 Task: Check the average views per listing of gas fireplace in the last 3 years.
Action: Mouse moved to (1093, 263)
Screenshot: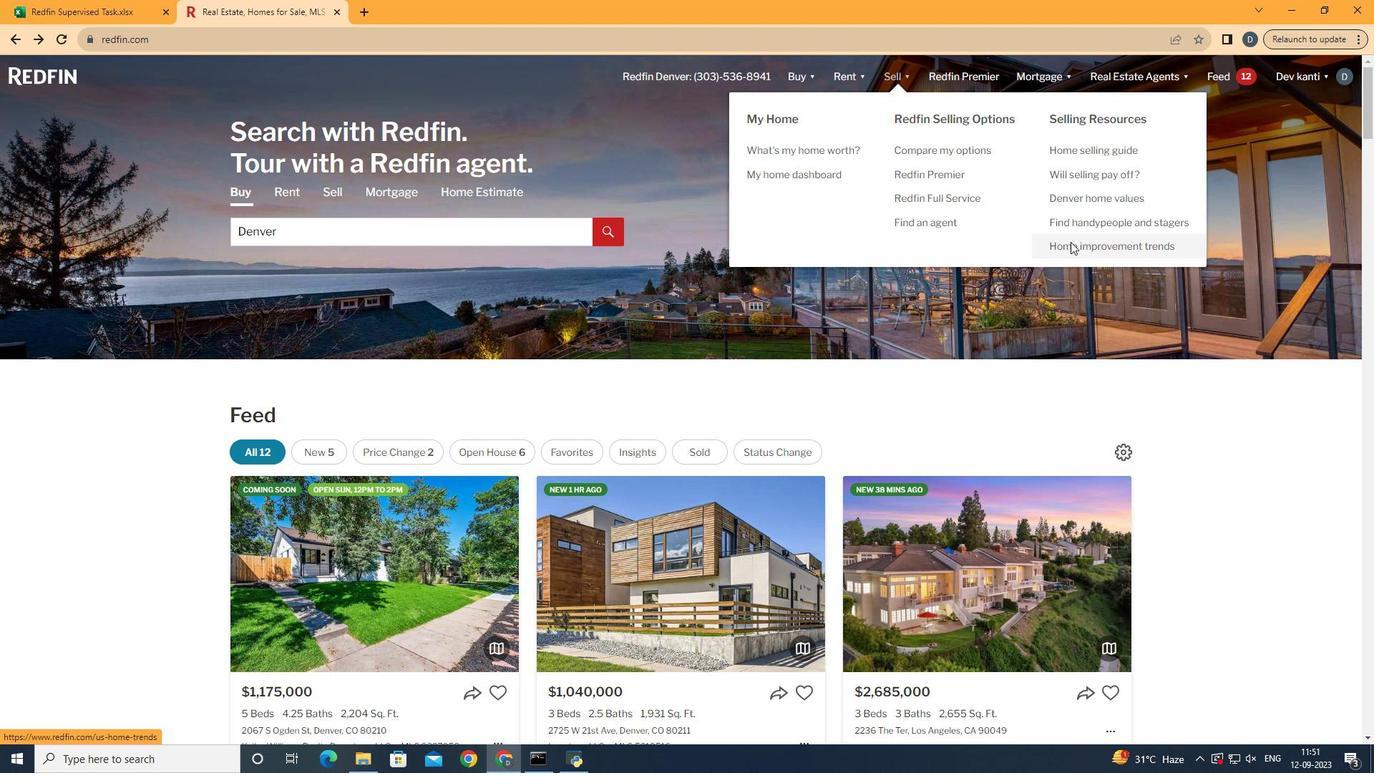 
Action: Mouse pressed left at (1093, 263)
Screenshot: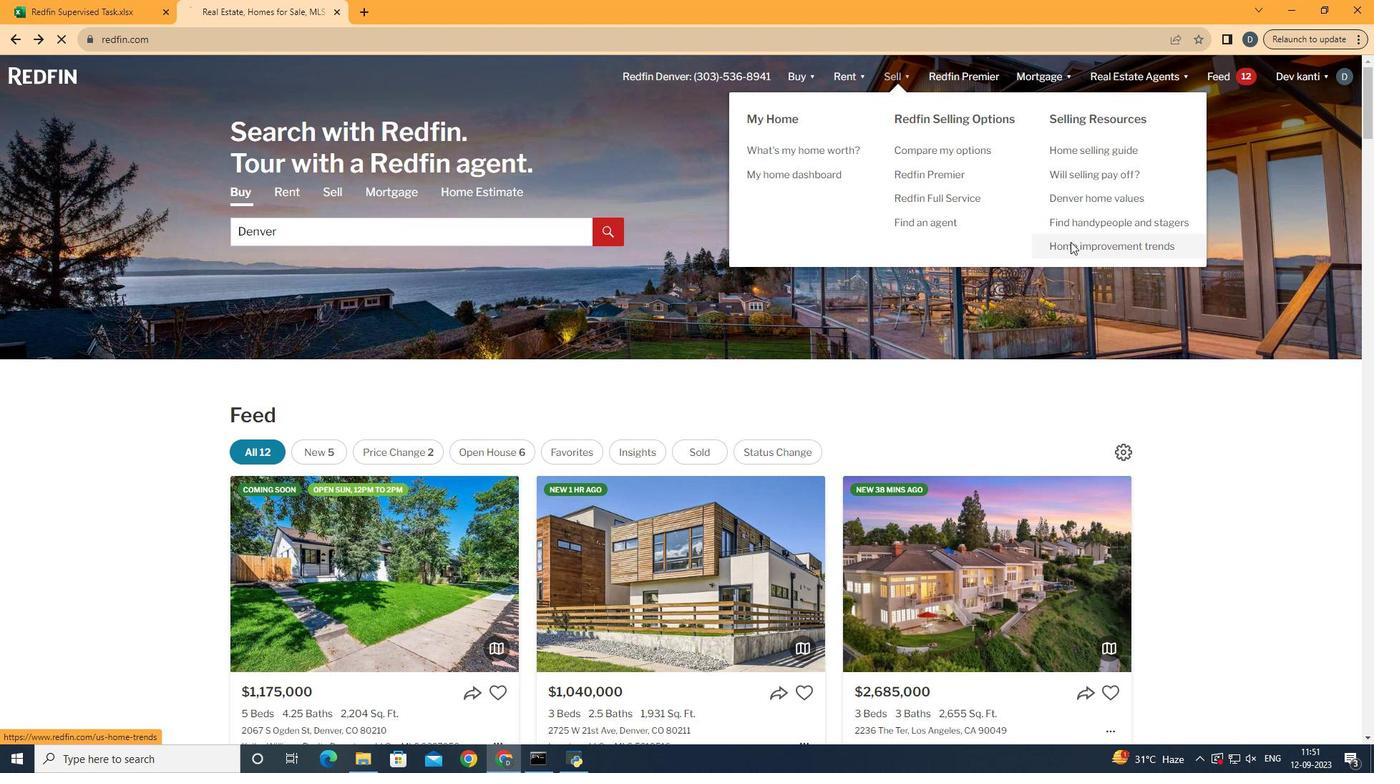 
Action: Mouse moved to (424, 285)
Screenshot: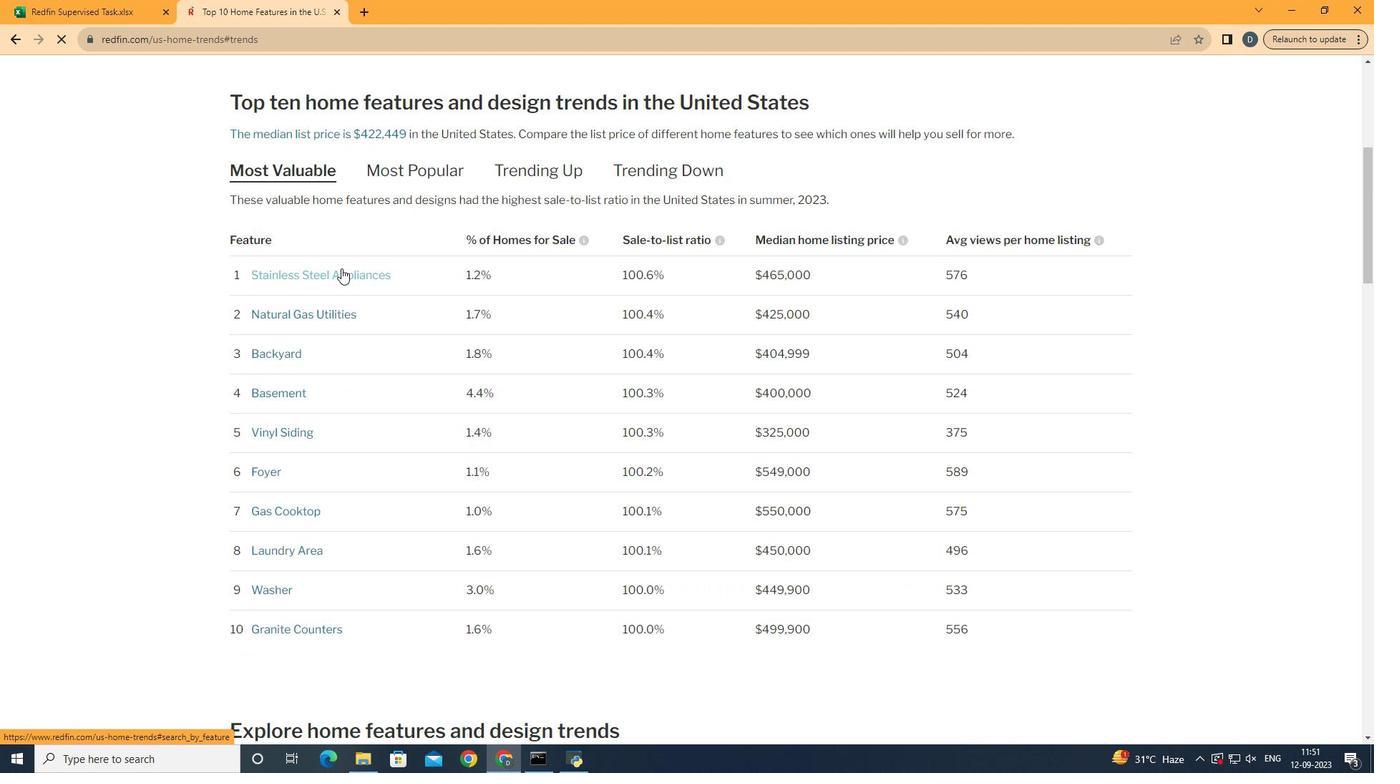 
Action: Mouse pressed left at (424, 285)
Screenshot: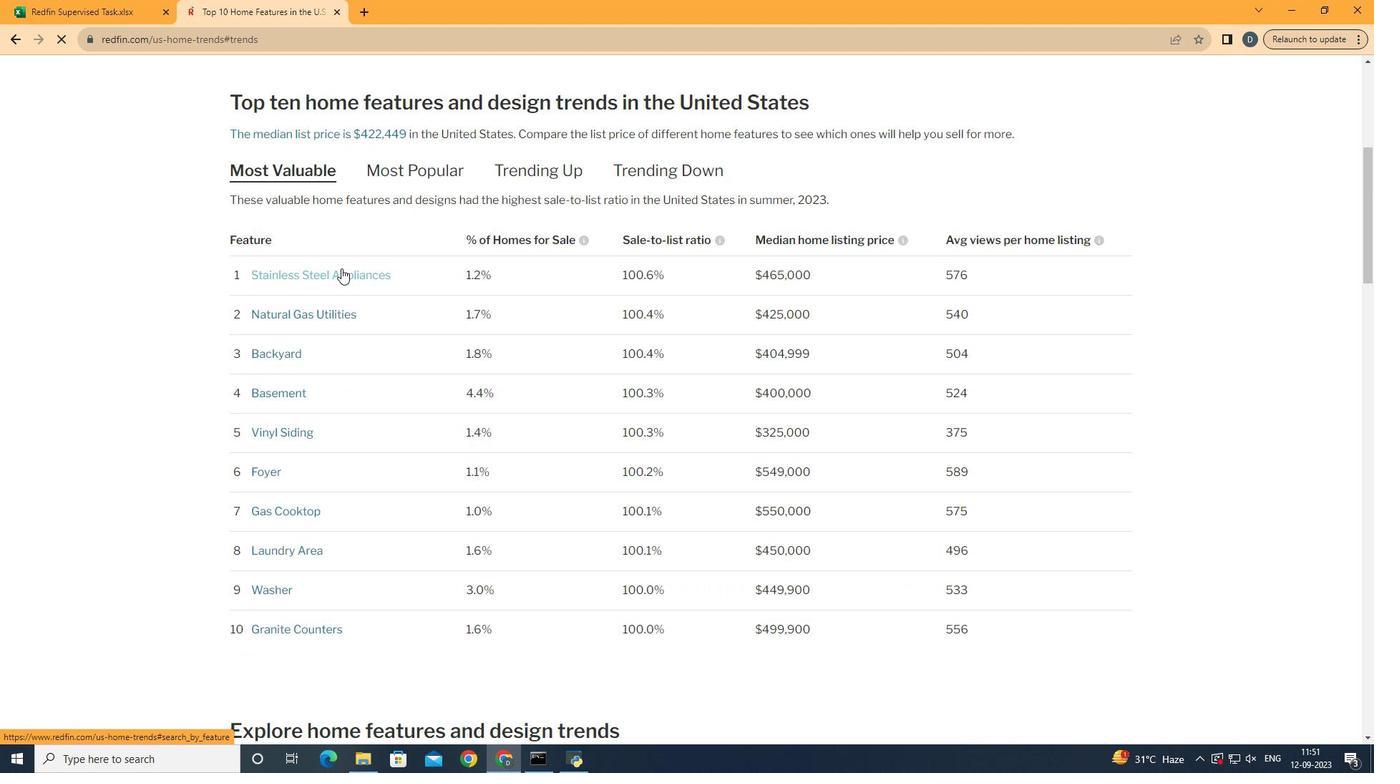
Action: Mouse moved to (492, 357)
Screenshot: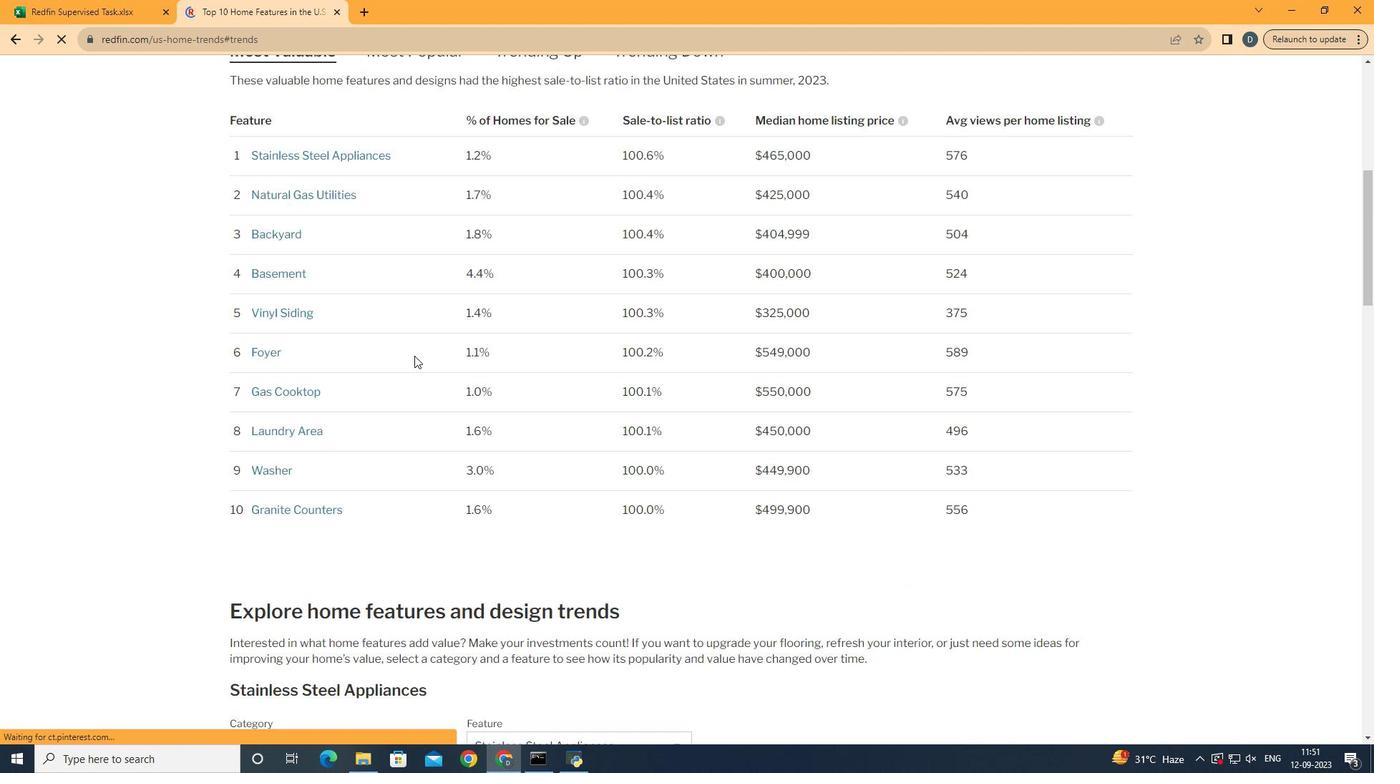 
Action: Mouse scrolled (492, 357) with delta (0, 0)
Screenshot: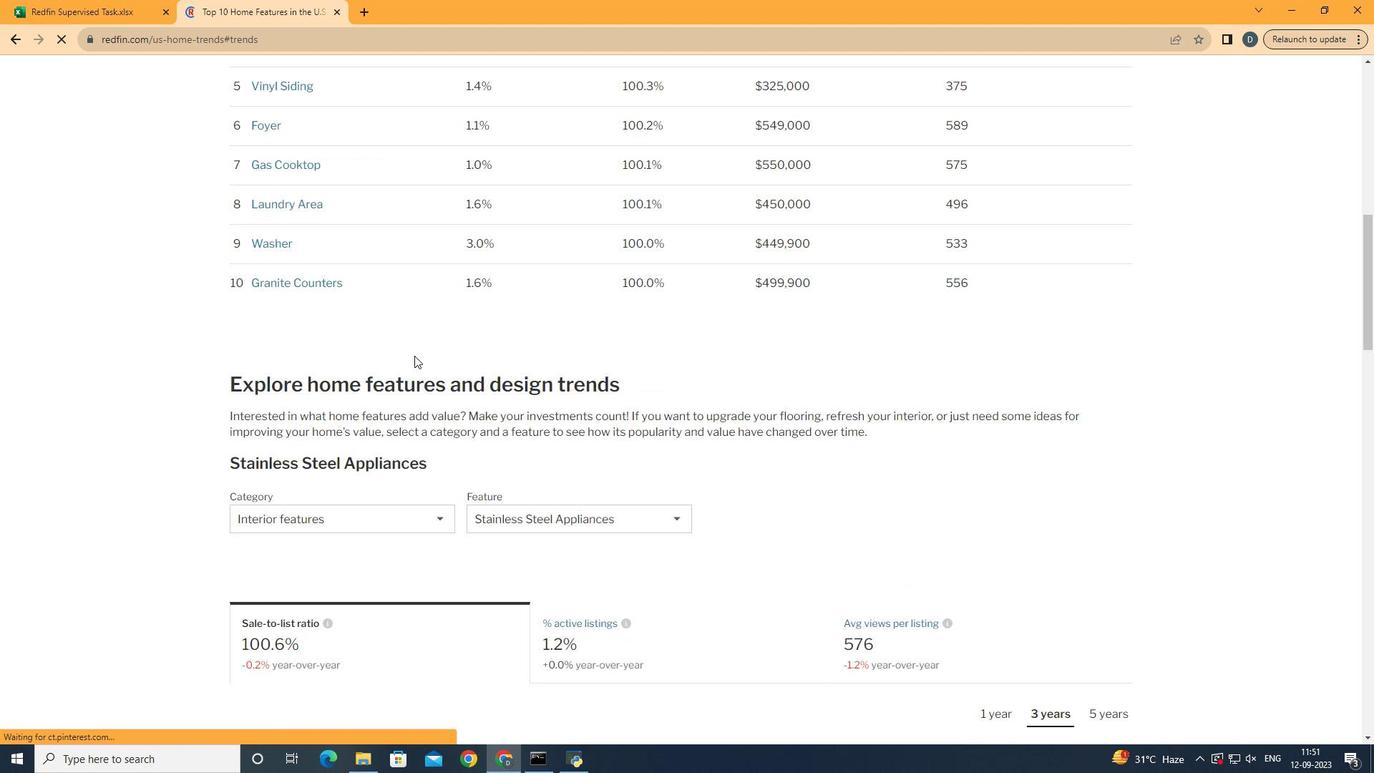 
Action: Mouse scrolled (492, 357) with delta (0, 0)
Screenshot: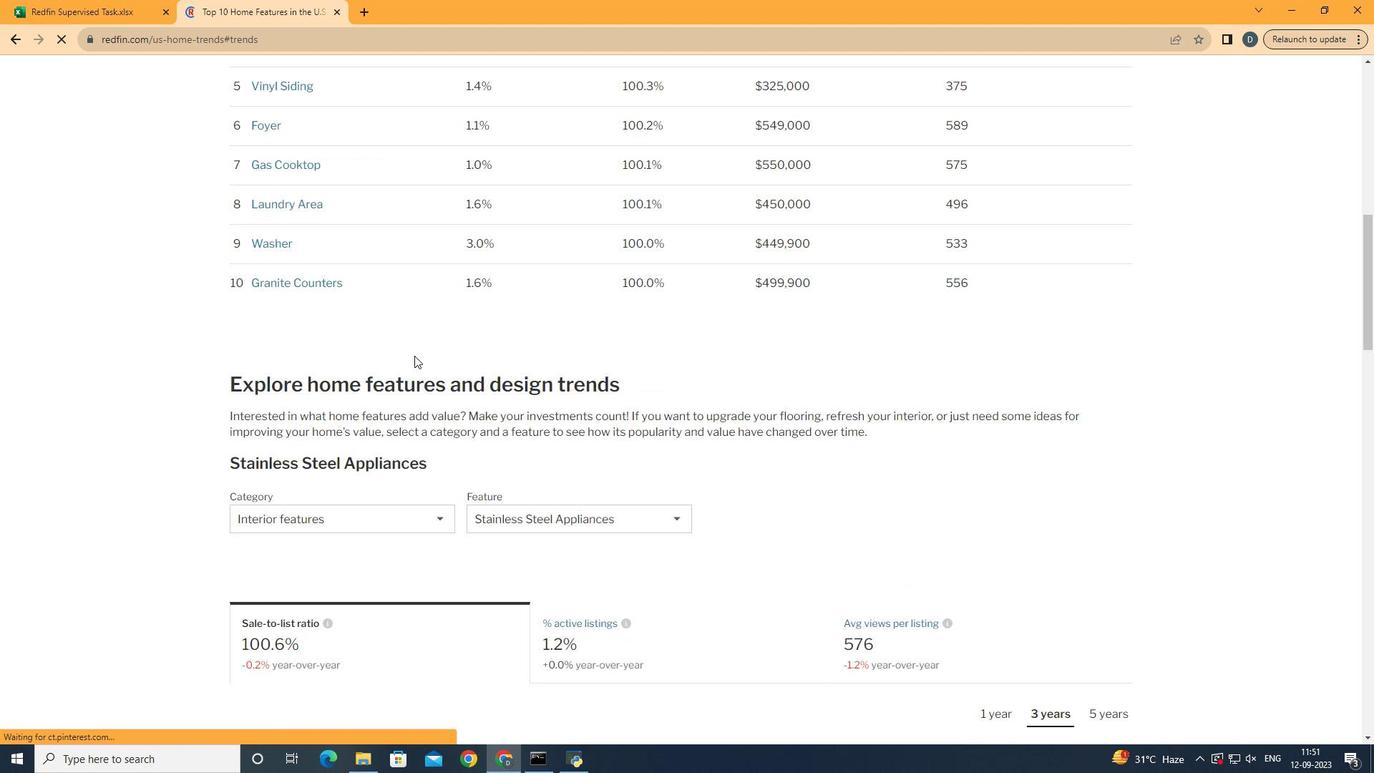 
Action: Mouse scrolled (492, 357) with delta (0, 0)
Screenshot: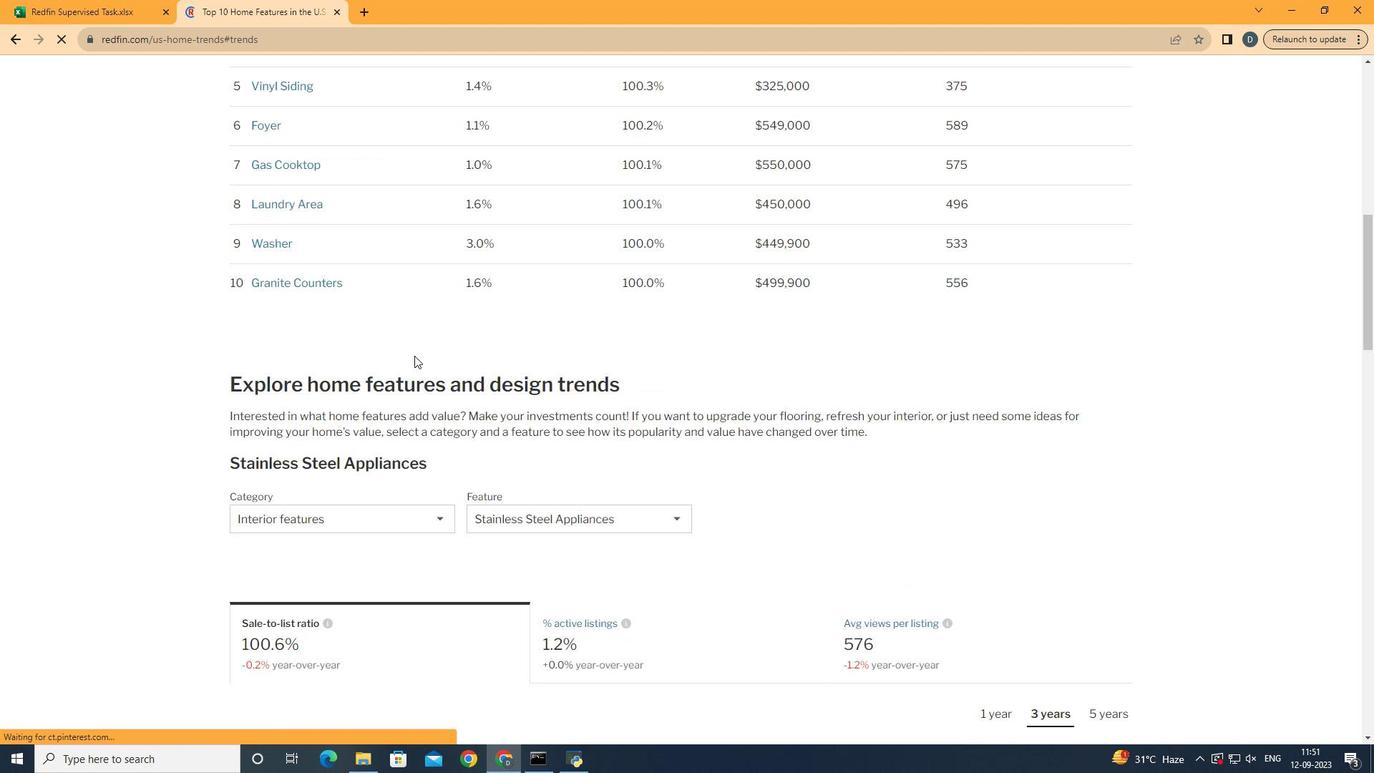 
Action: Mouse scrolled (492, 357) with delta (0, 0)
Screenshot: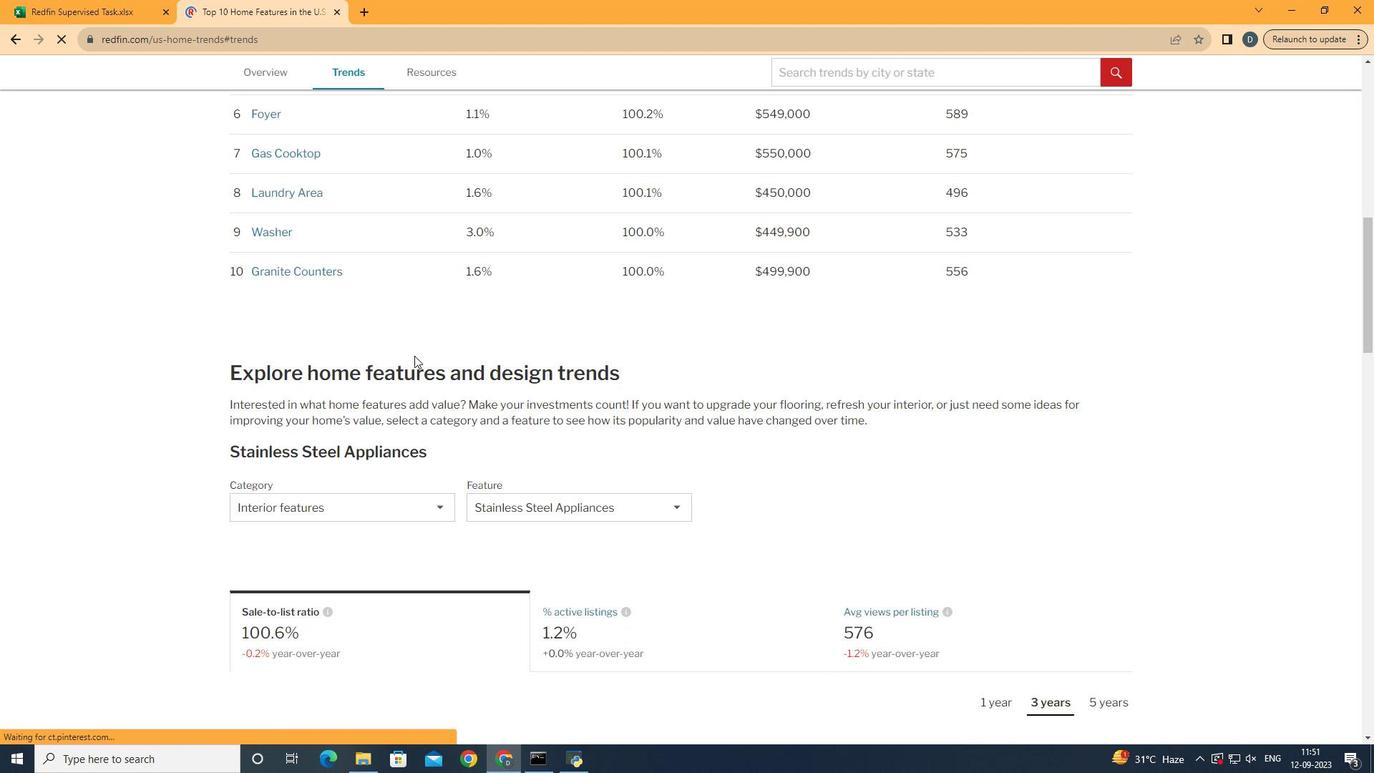 
Action: Mouse scrolled (492, 357) with delta (0, 0)
Screenshot: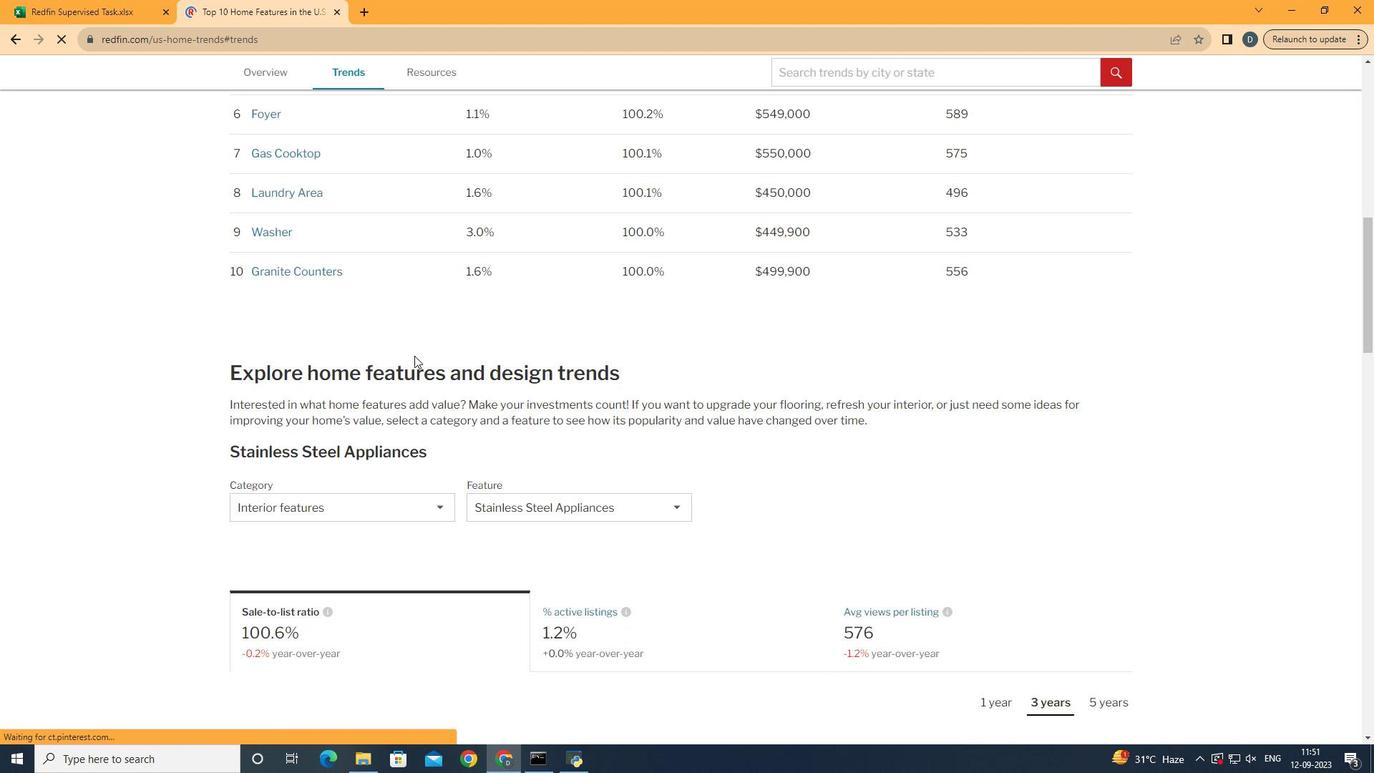 
Action: Mouse scrolled (492, 357) with delta (0, 0)
Screenshot: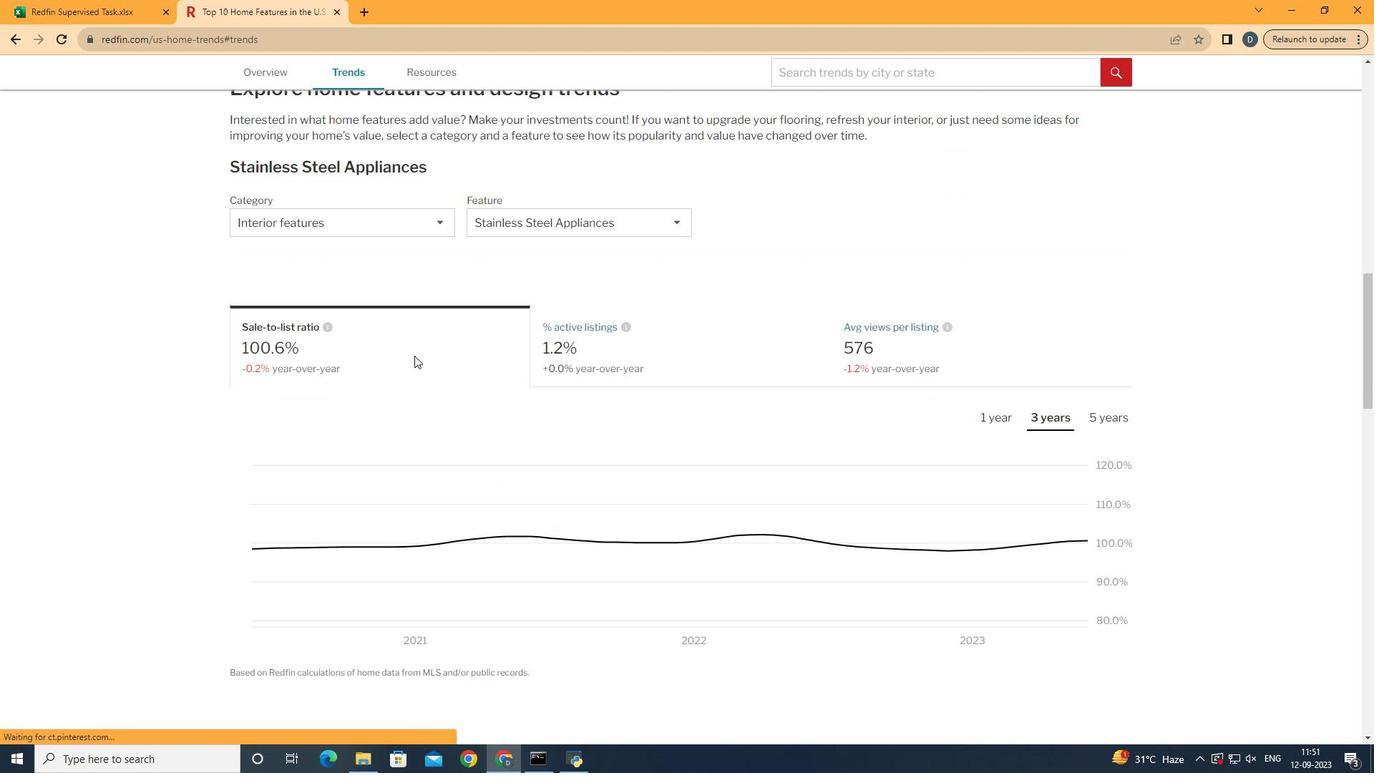 
Action: Mouse scrolled (492, 357) with delta (0, 0)
Screenshot: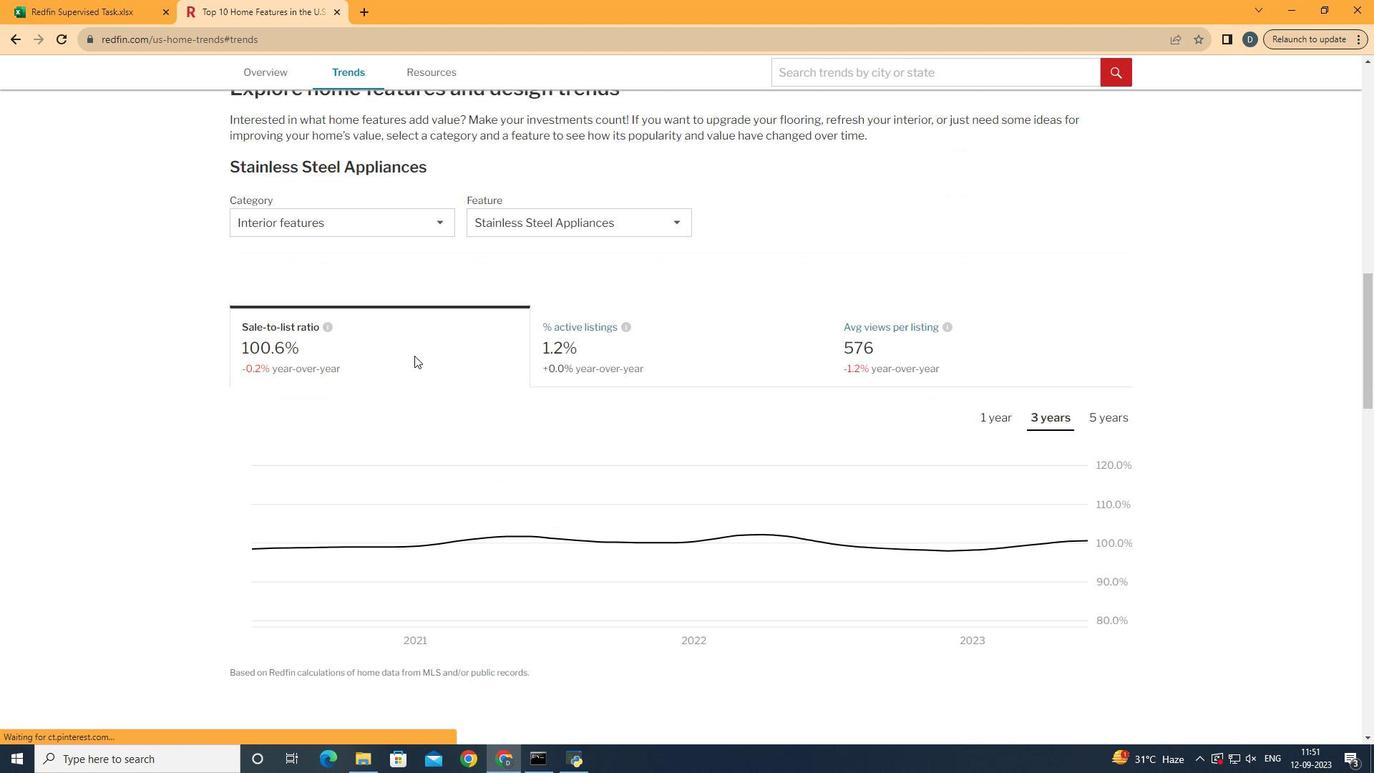 
Action: Mouse scrolled (492, 357) with delta (0, 0)
Screenshot: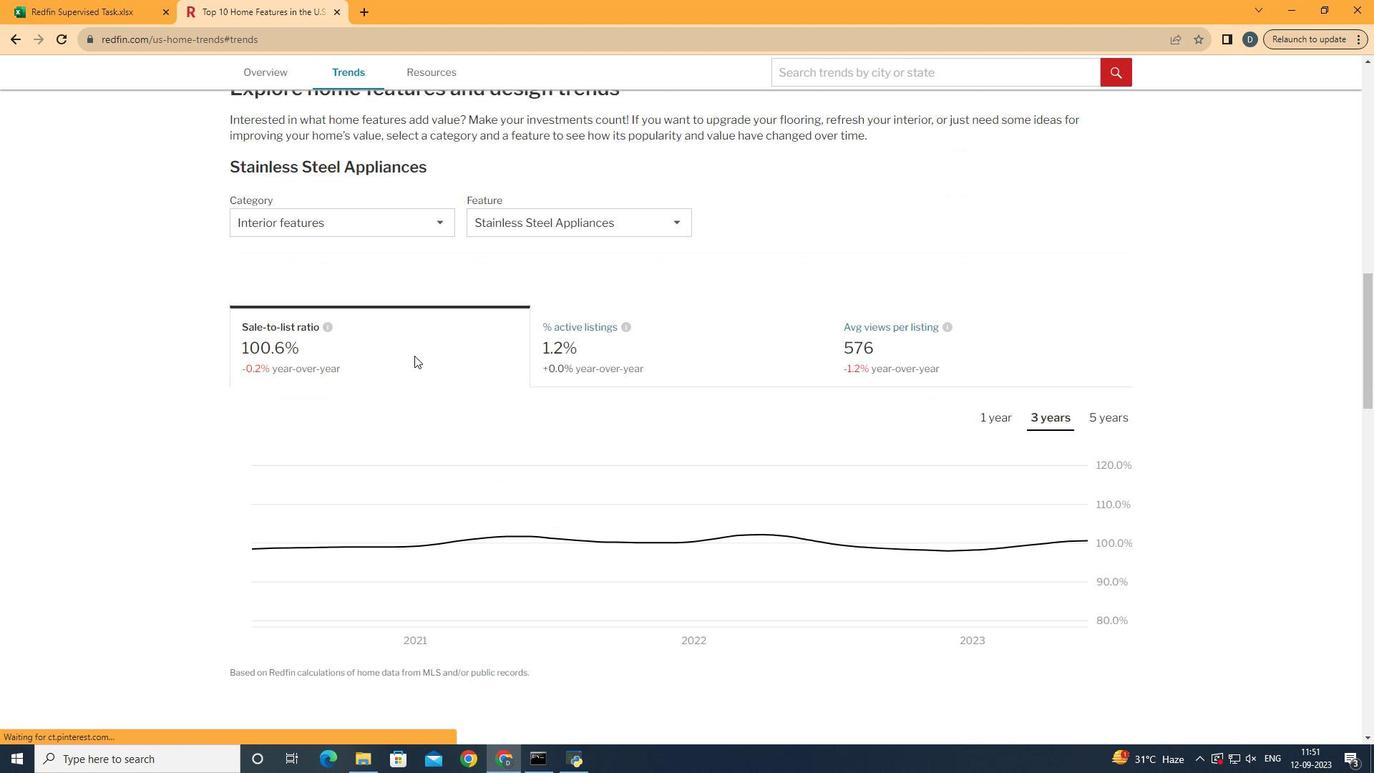
Action: Mouse scrolled (492, 357) with delta (0, 0)
Screenshot: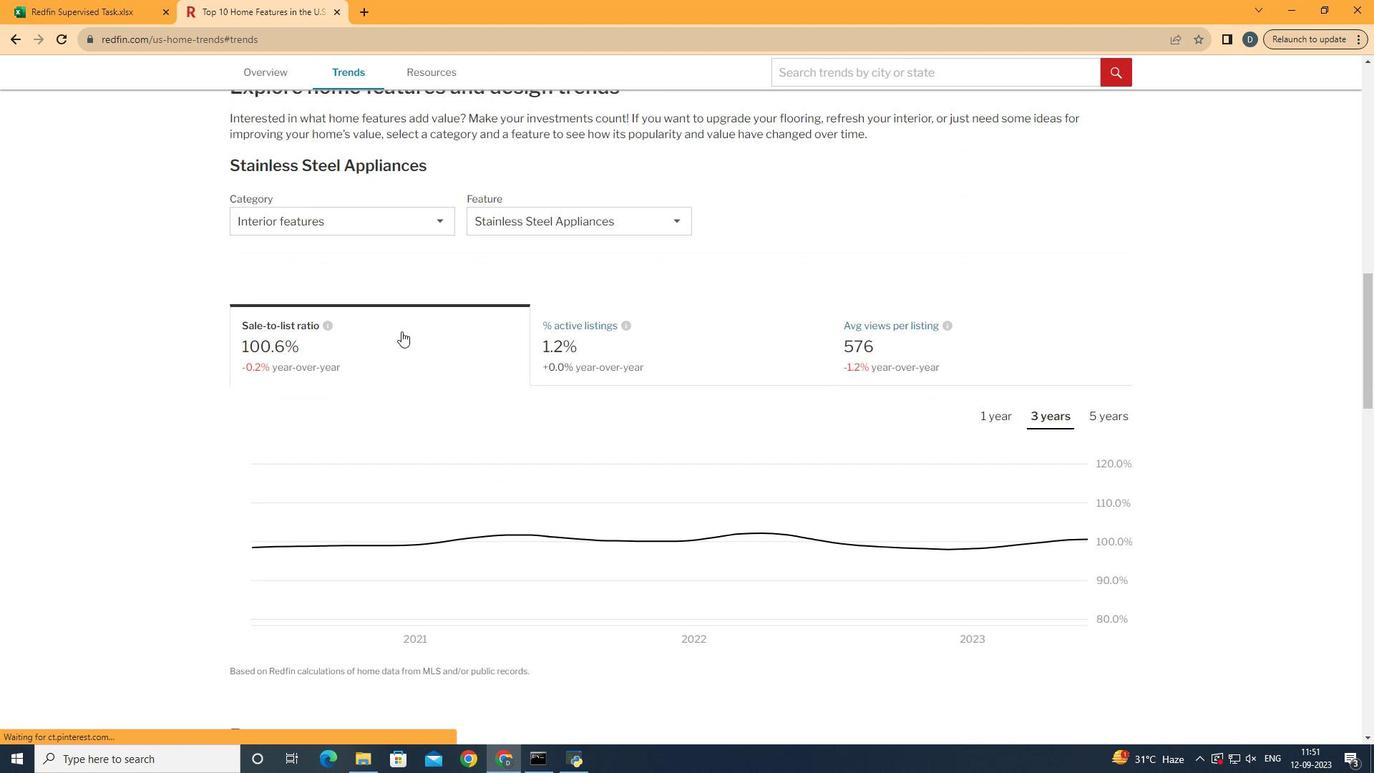 
Action: Mouse moved to (471, 261)
Screenshot: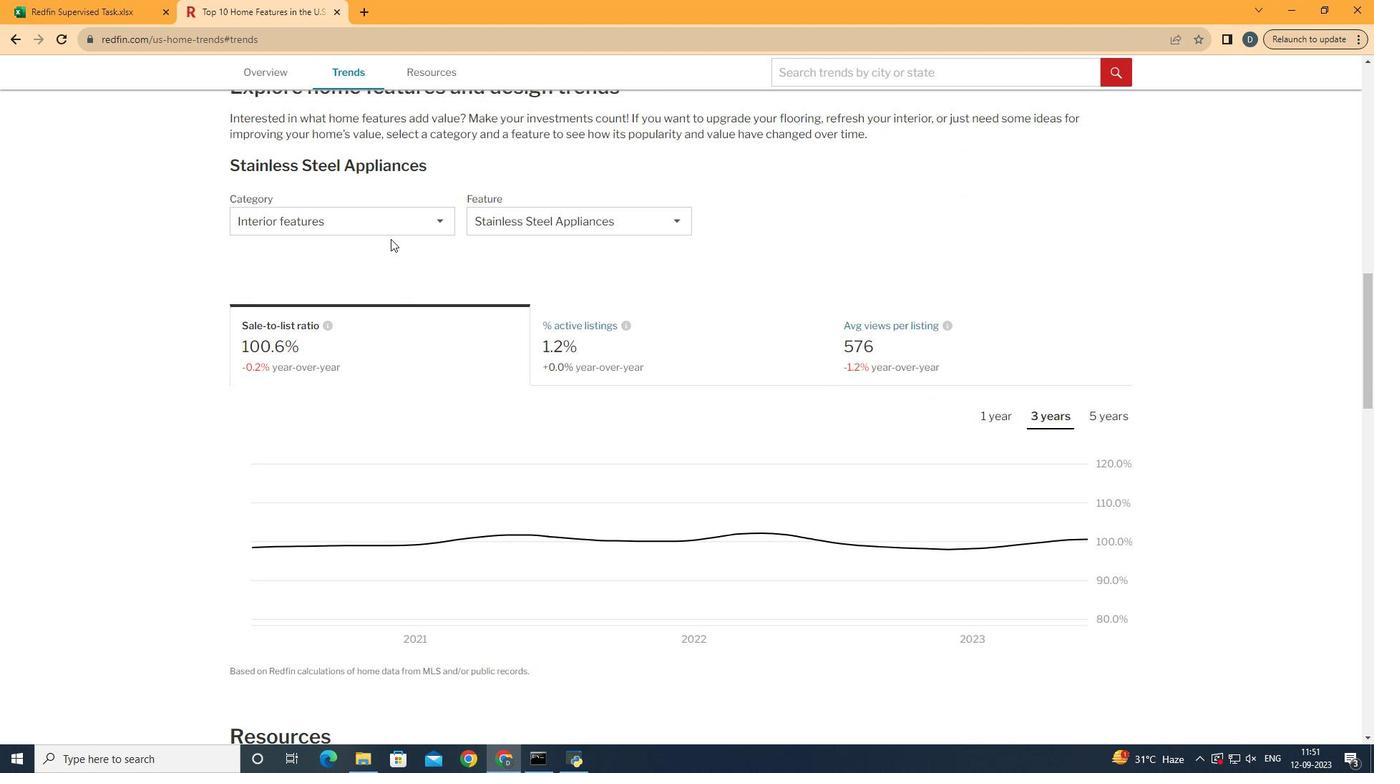 
Action: Mouse pressed left at (471, 261)
Screenshot: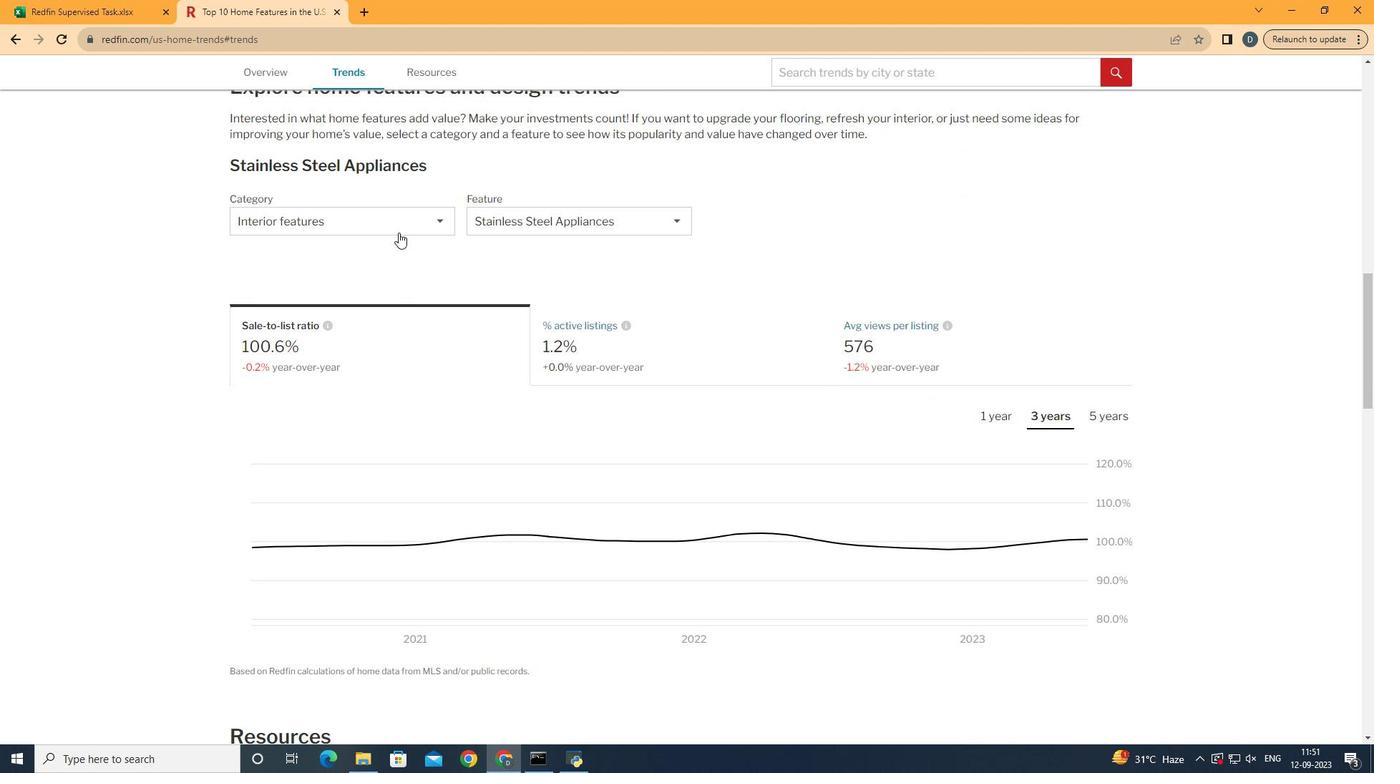
Action: Mouse moved to (484, 252)
Screenshot: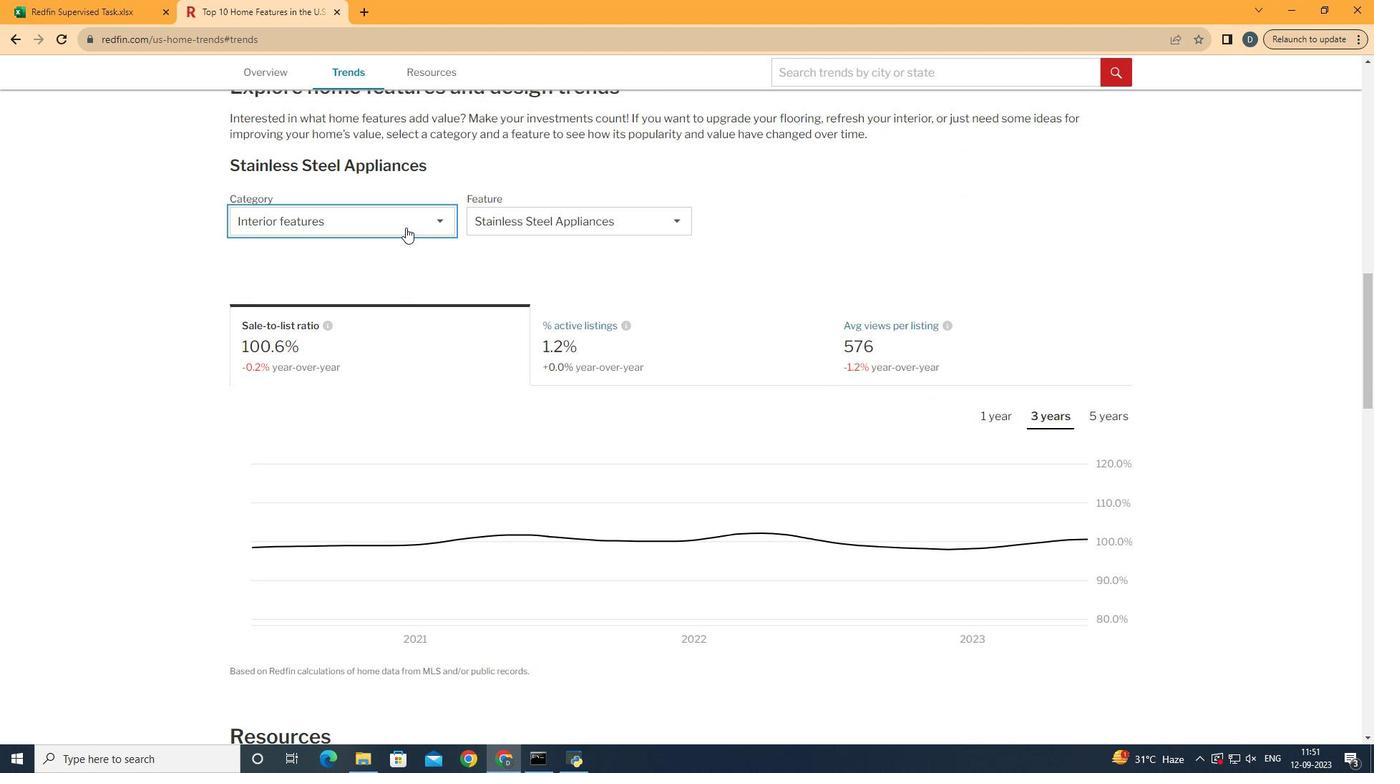 
Action: Mouse pressed left at (484, 252)
Screenshot: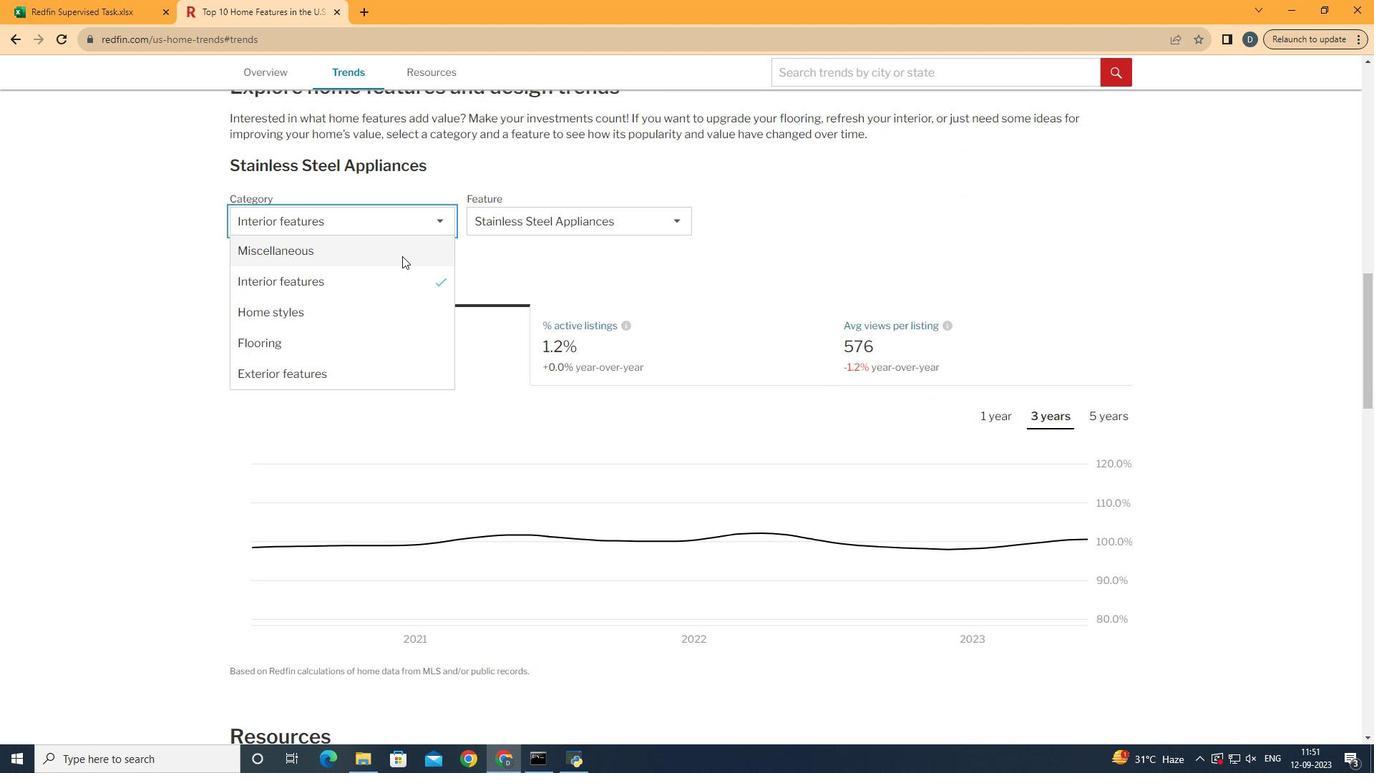 
Action: Mouse moved to (477, 292)
Screenshot: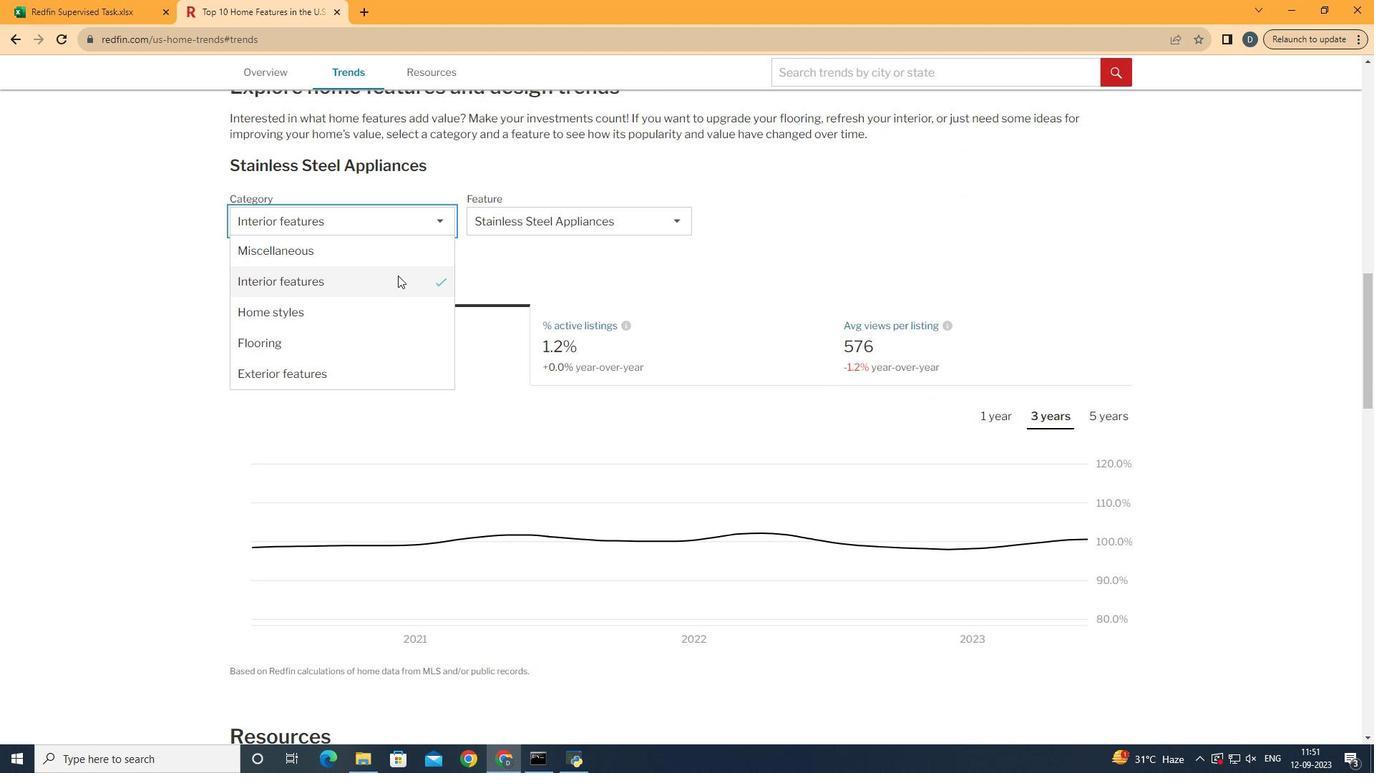 
Action: Mouse pressed left at (477, 292)
Screenshot: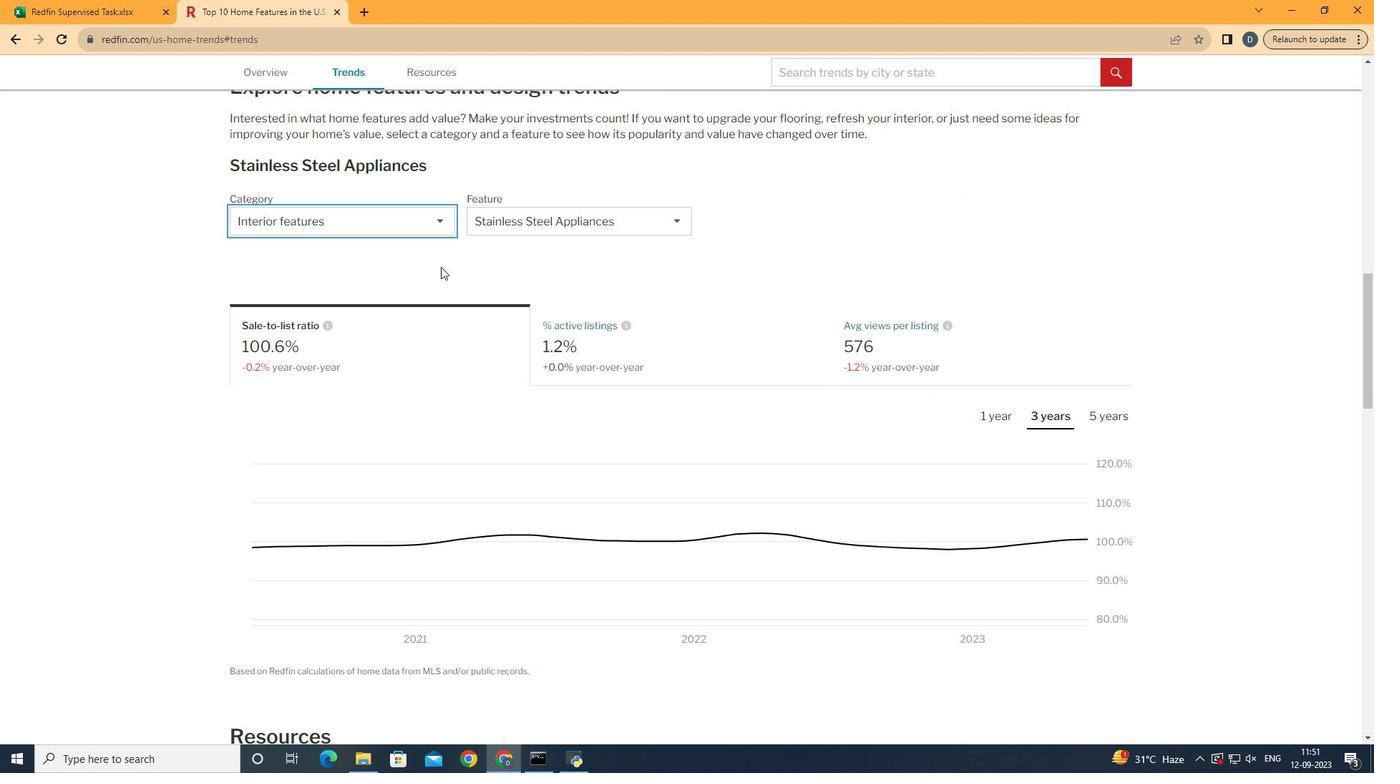
Action: Mouse moved to (620, 248)
Screenshot: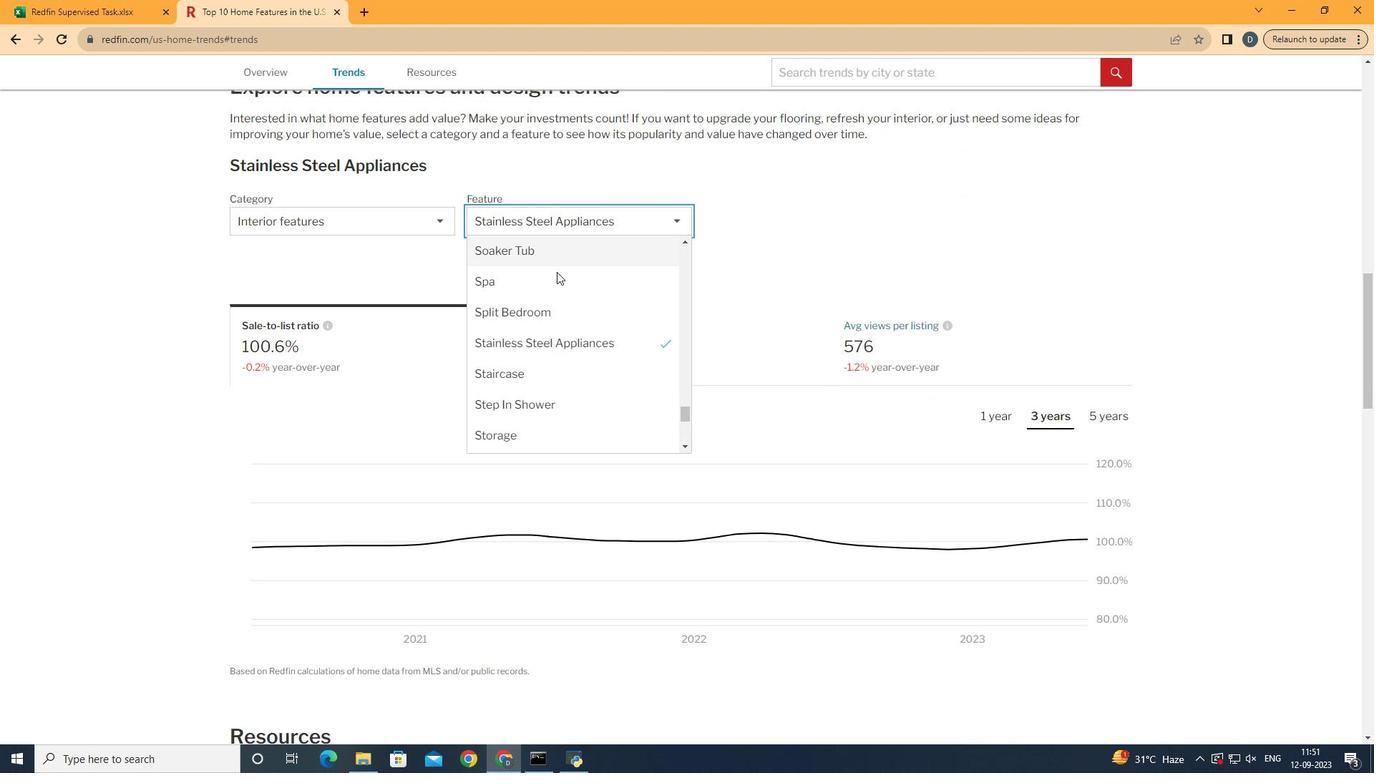 
Action: Mouse pressed left at (620, 248)
Screenshot: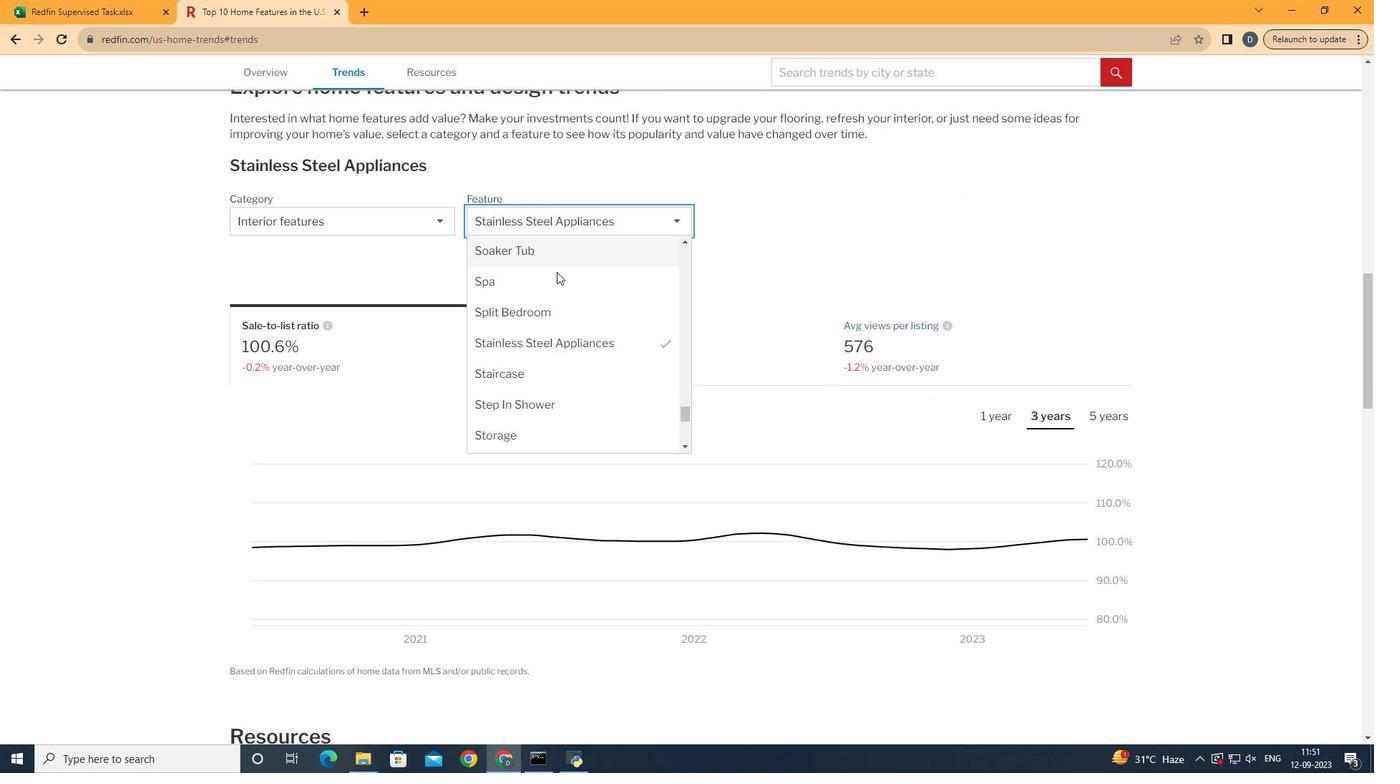 
Action: Mouse moved to (631, 361)
Screenshot: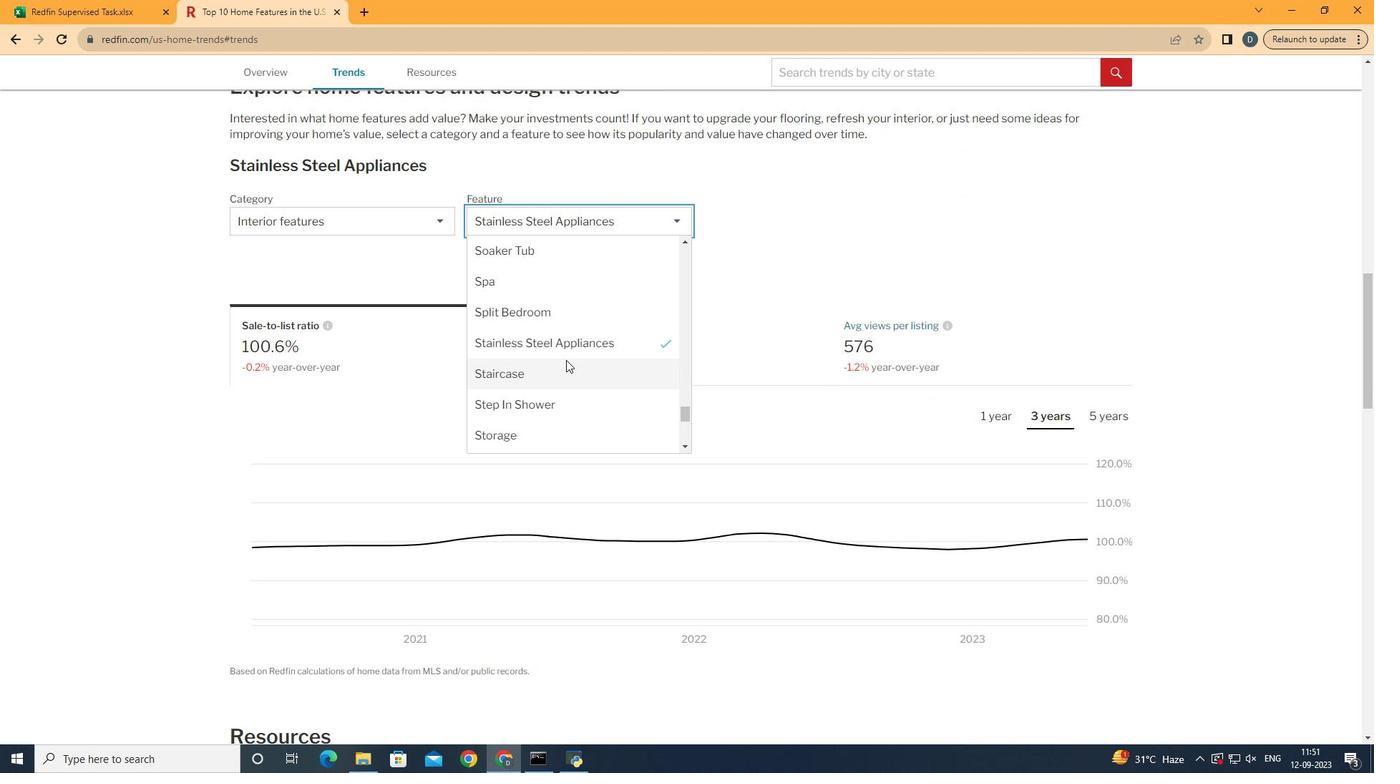 
Action: Mouse scrolled (631, 362) with delta (0, 0)
Screenshot: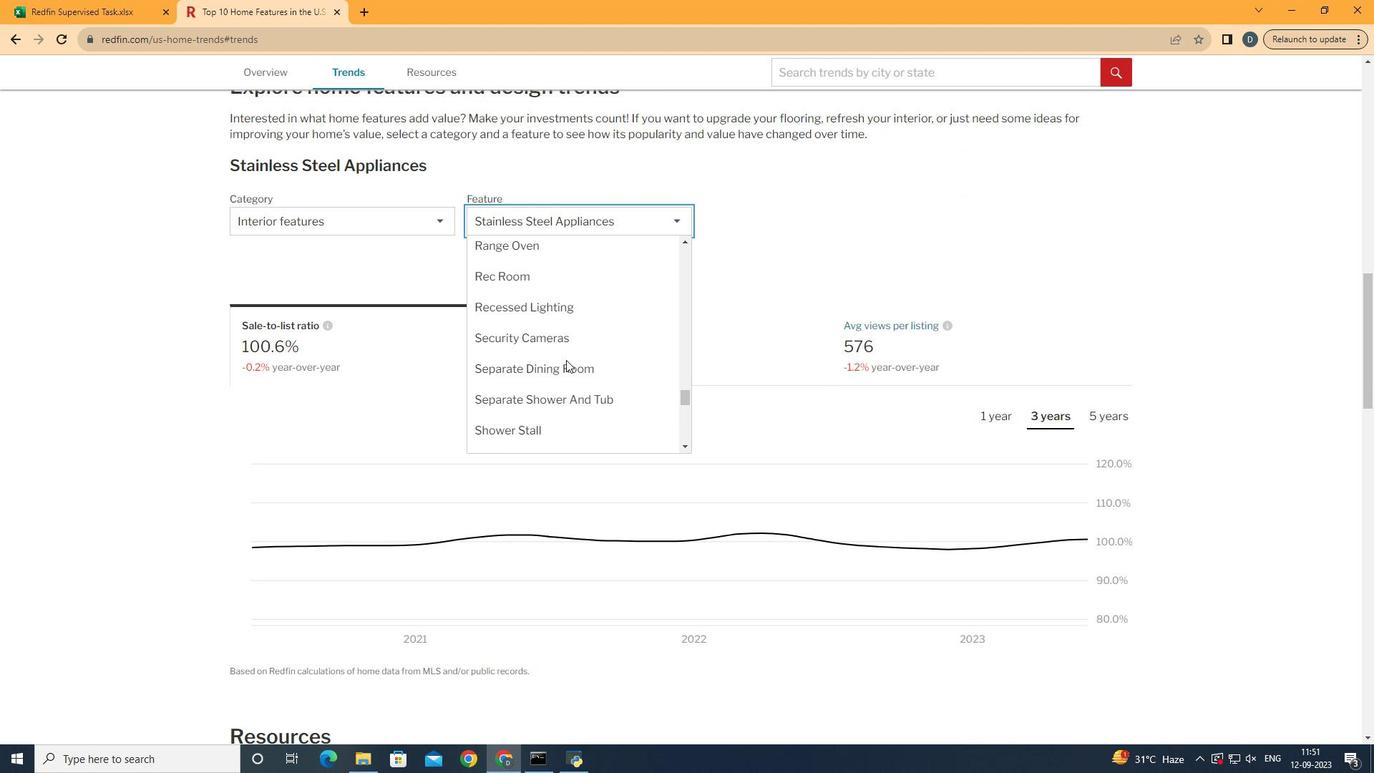 
Action: Mouse scrolled (631, 362) with delta (0, 0)
Screenshot: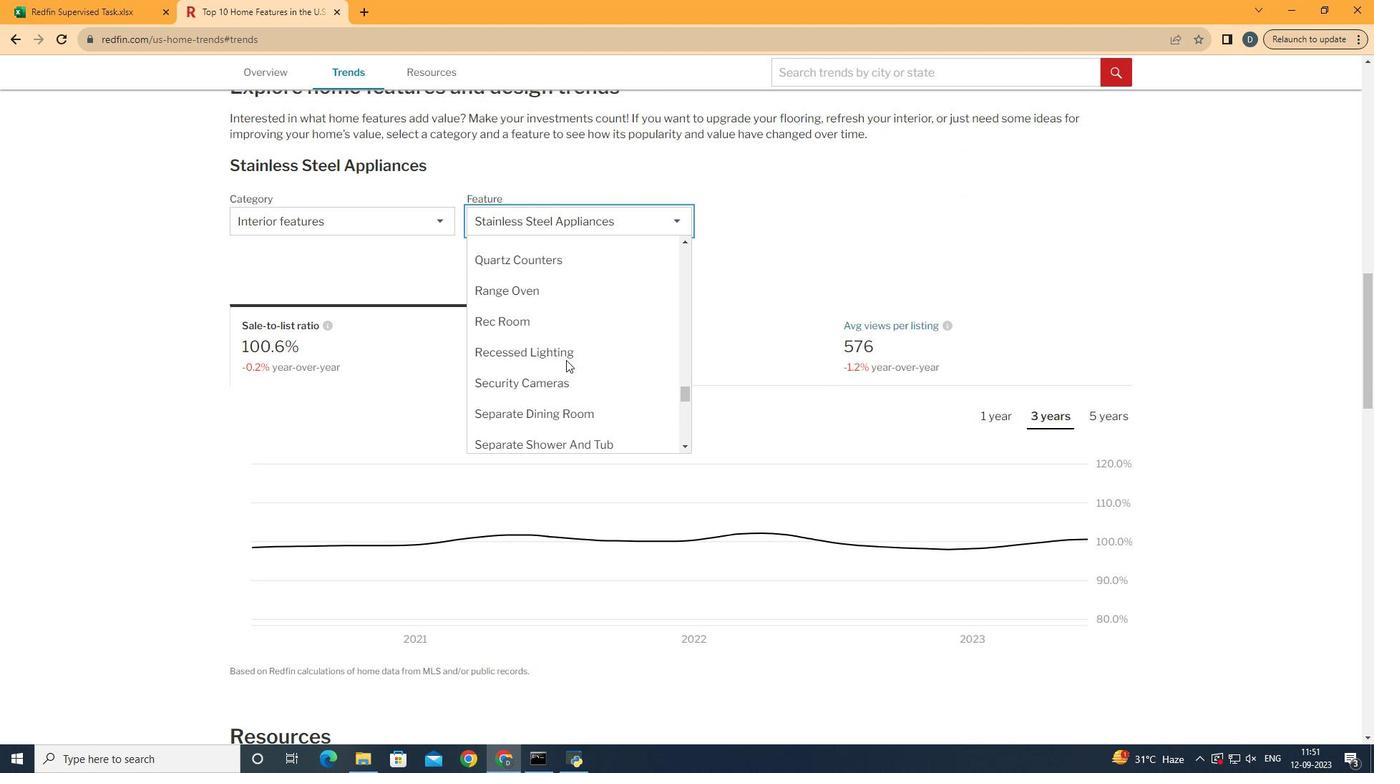 
Action: Mouse scrolled (631, 362) with delta (0, 0)
Screenshot: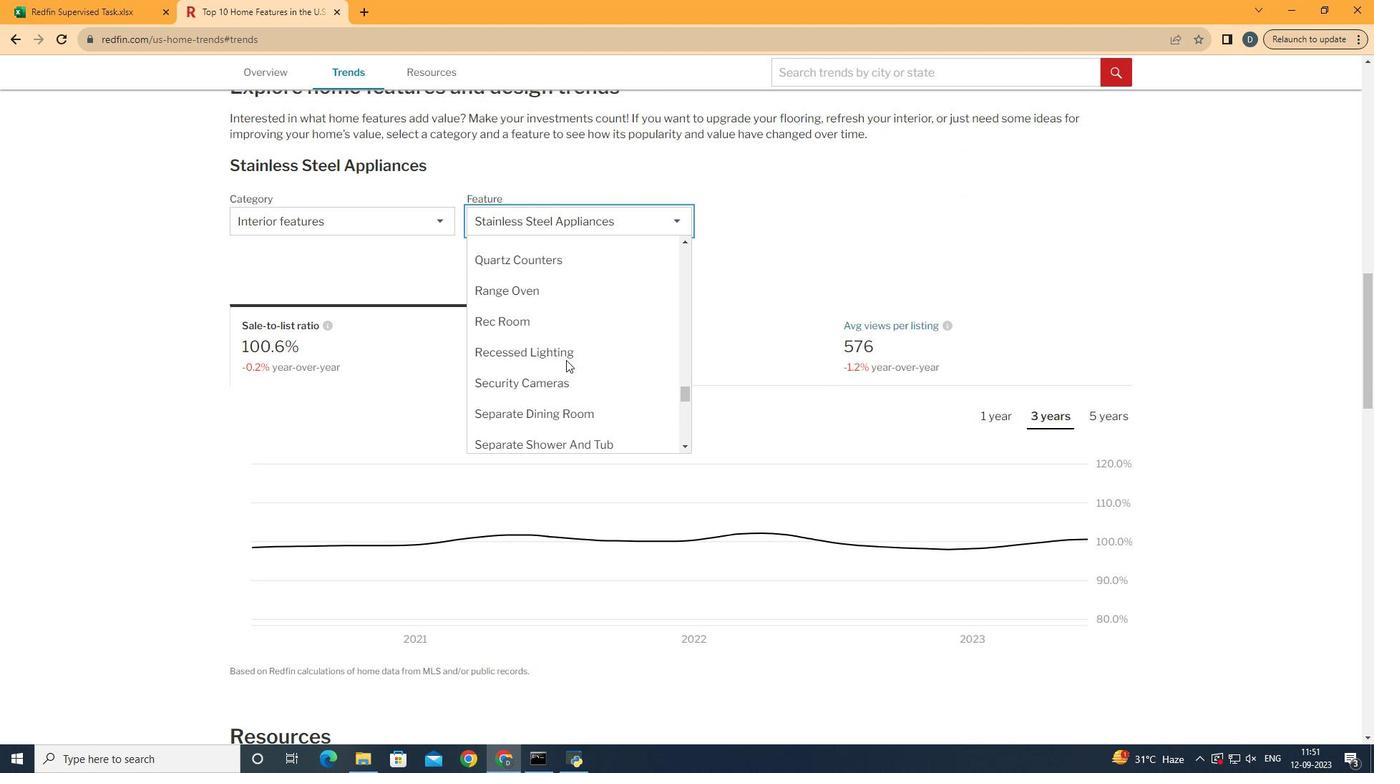 
Action: Mouse scrolled (631, 362) with delta (0, 0)
Screenshot: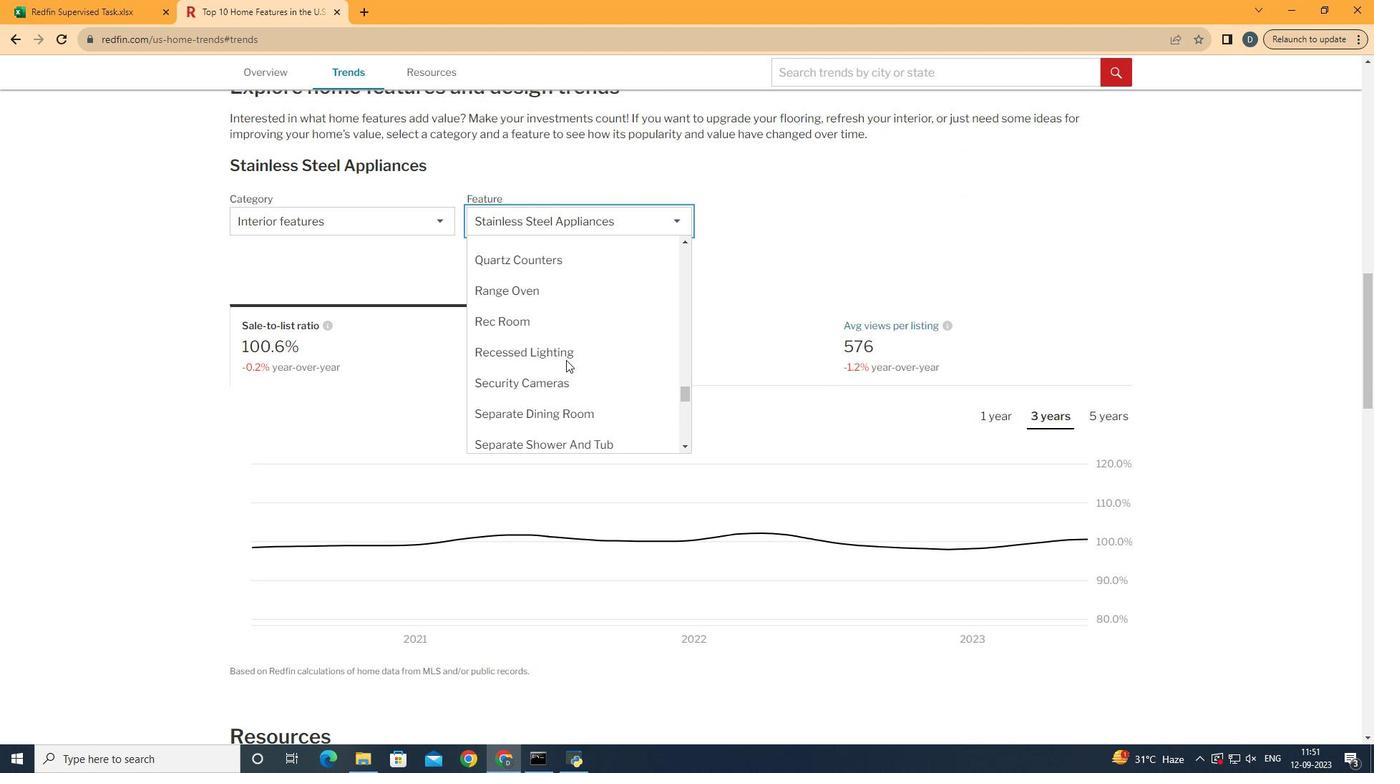 
Action: Mouse scrolled (631, 362) with delta (0, 0)
Screenshot: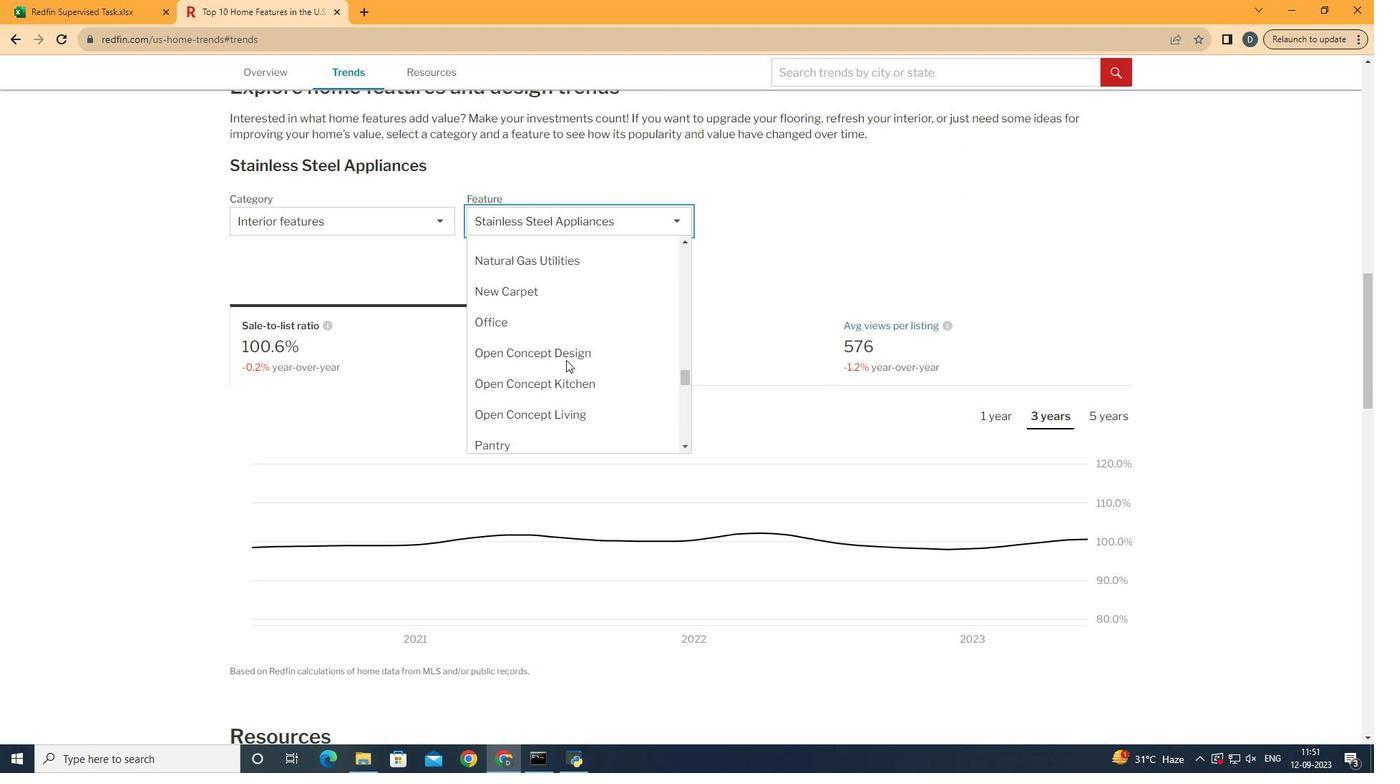 
Action: Mouse scrolled (631, 362) with delta (0, 0)
Screenshot: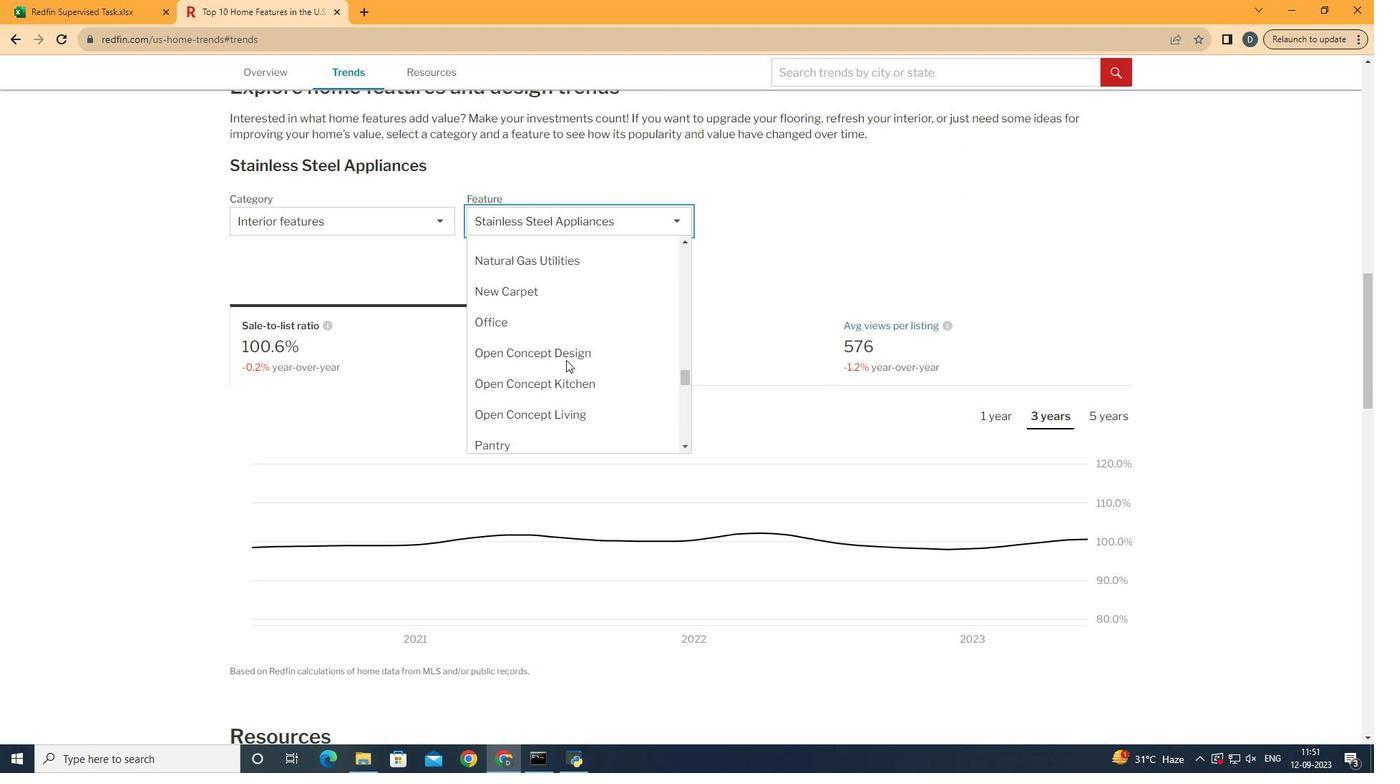
Action: Mouse scrolled (631, 362) with delta (0, 0)
Screenshot: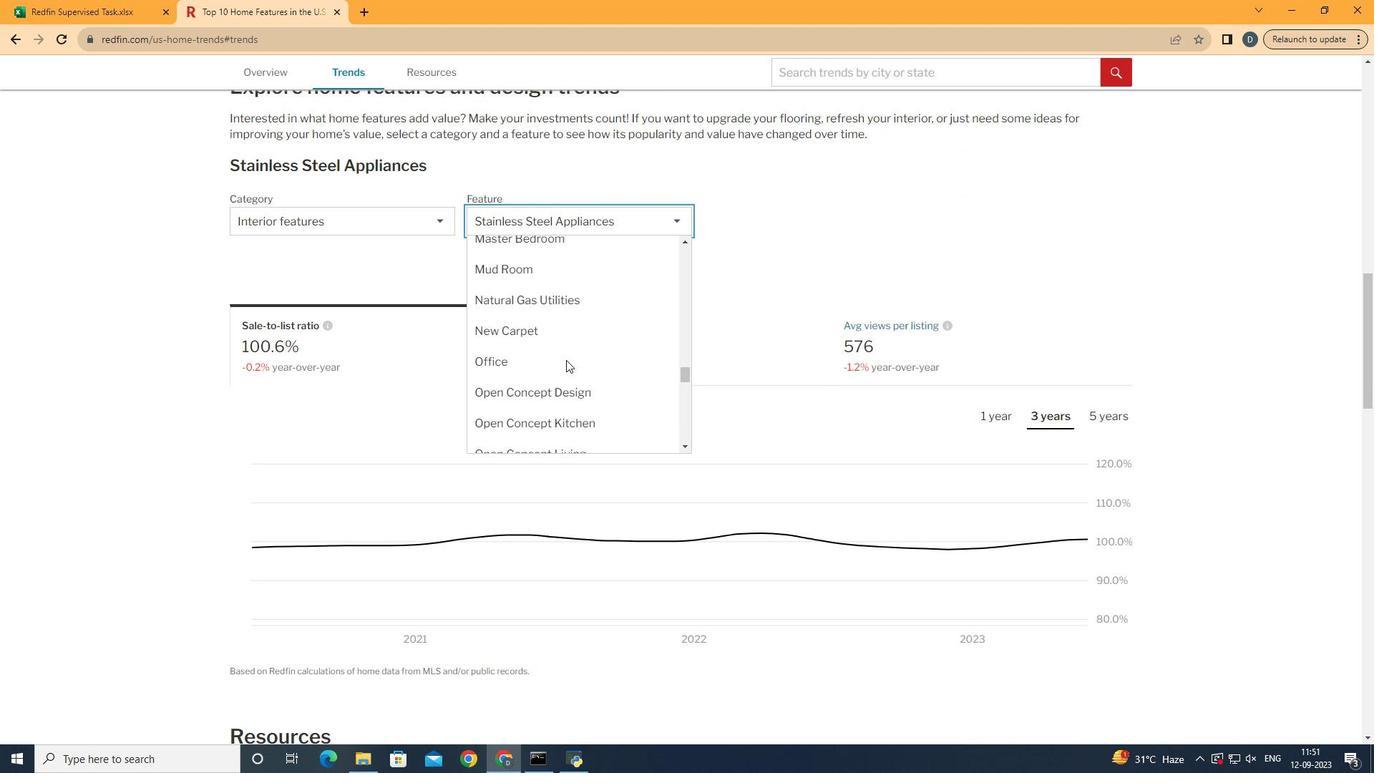 
Action: Mouse scrolled (631, 362) with delta (0, 0)
Screenshot: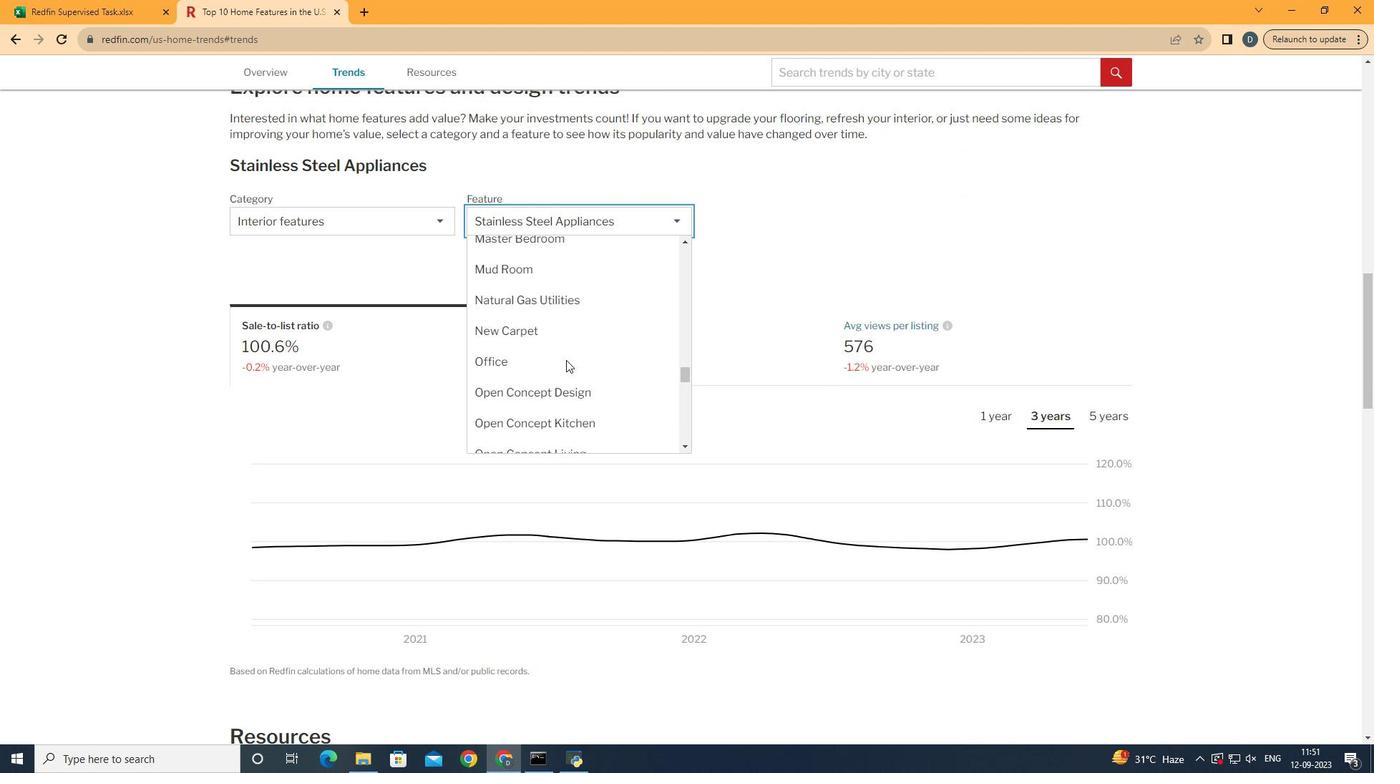 
Action: Mouse scrolled (631, 362) with delta (0, 0)
Screenshot: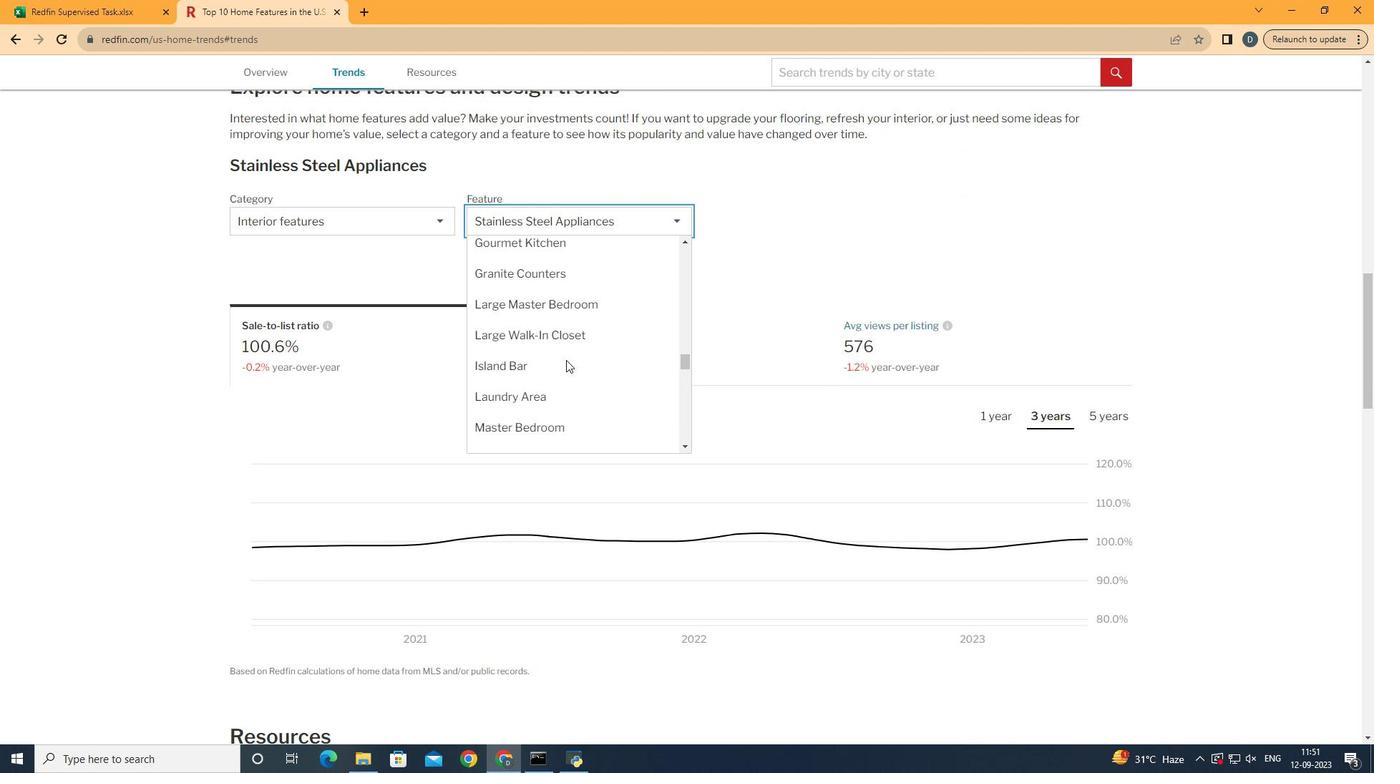 
Action: Mouse scrolled (631, 362) with delta (0, 0)
Screenshot: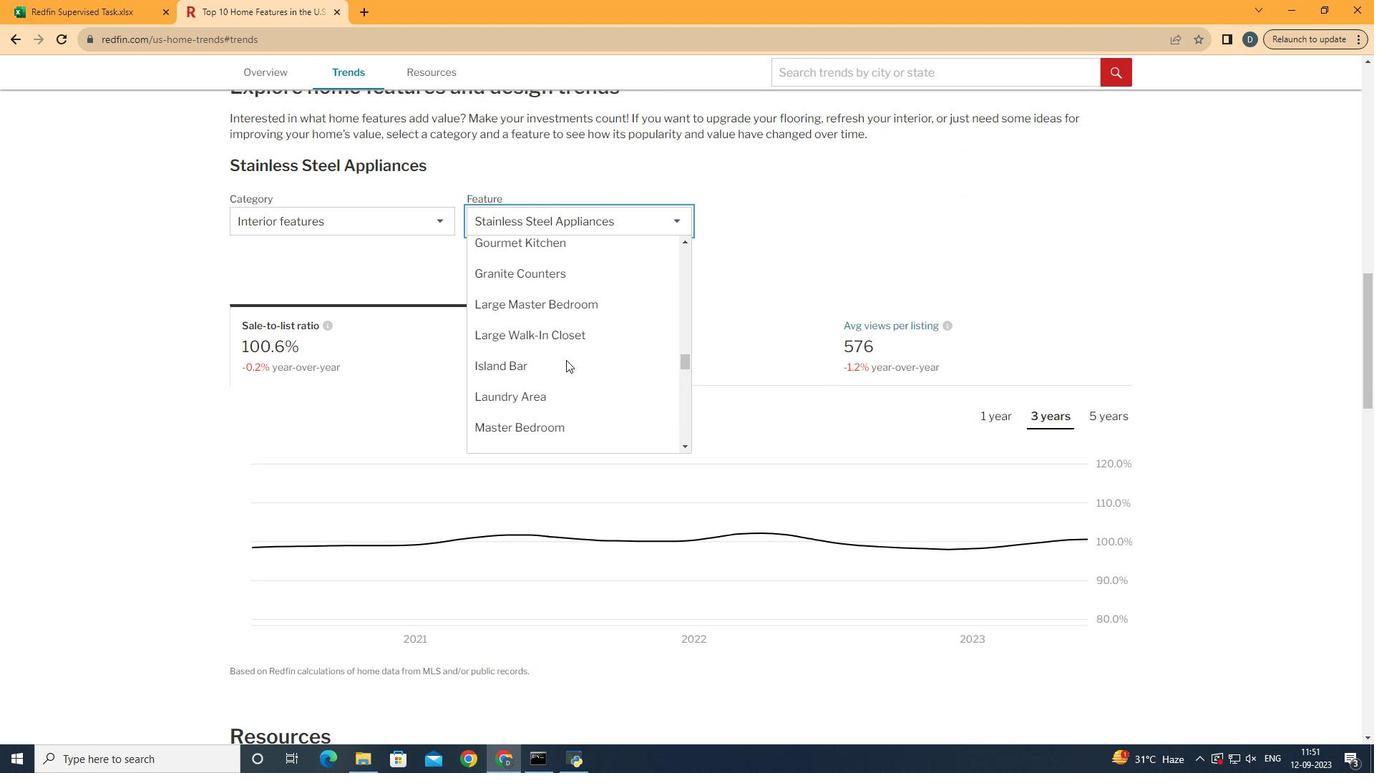 
Action: Mouse scrolled (631, 362) with delta (0, 0)
Screenshot: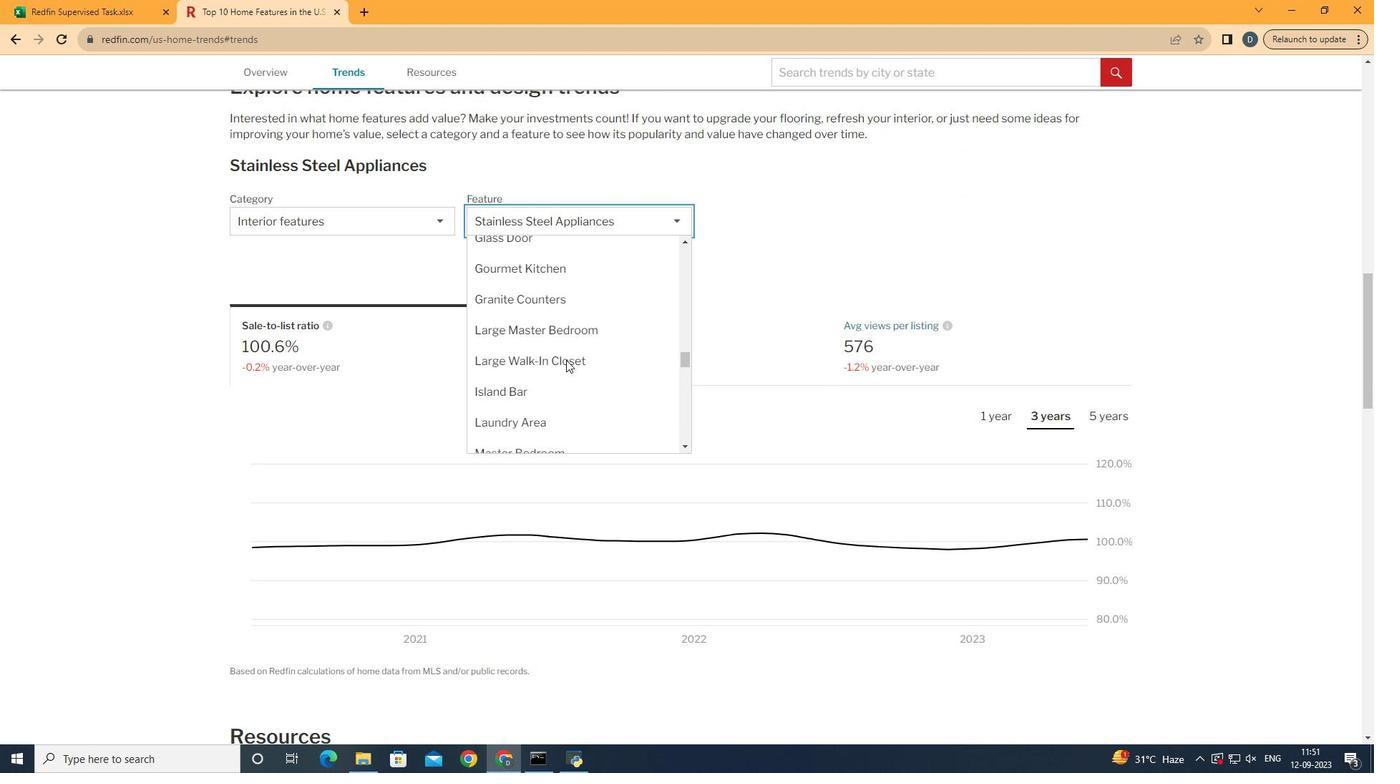 
Action: Mouse scrolled (631, 362) with delta (0, 0)
Screenshot: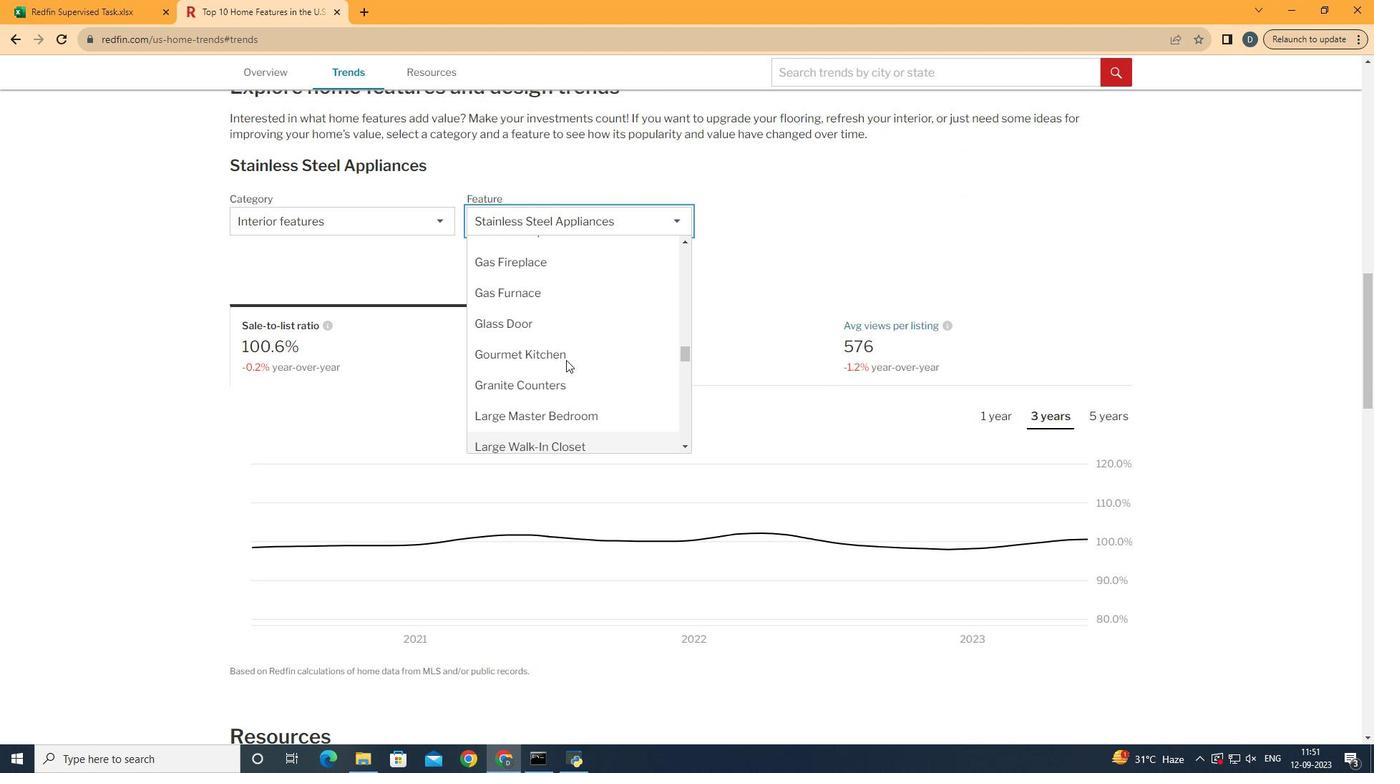 
Action: Mouse scrolled (631, 362) with delta (0, 0)
Screenshot: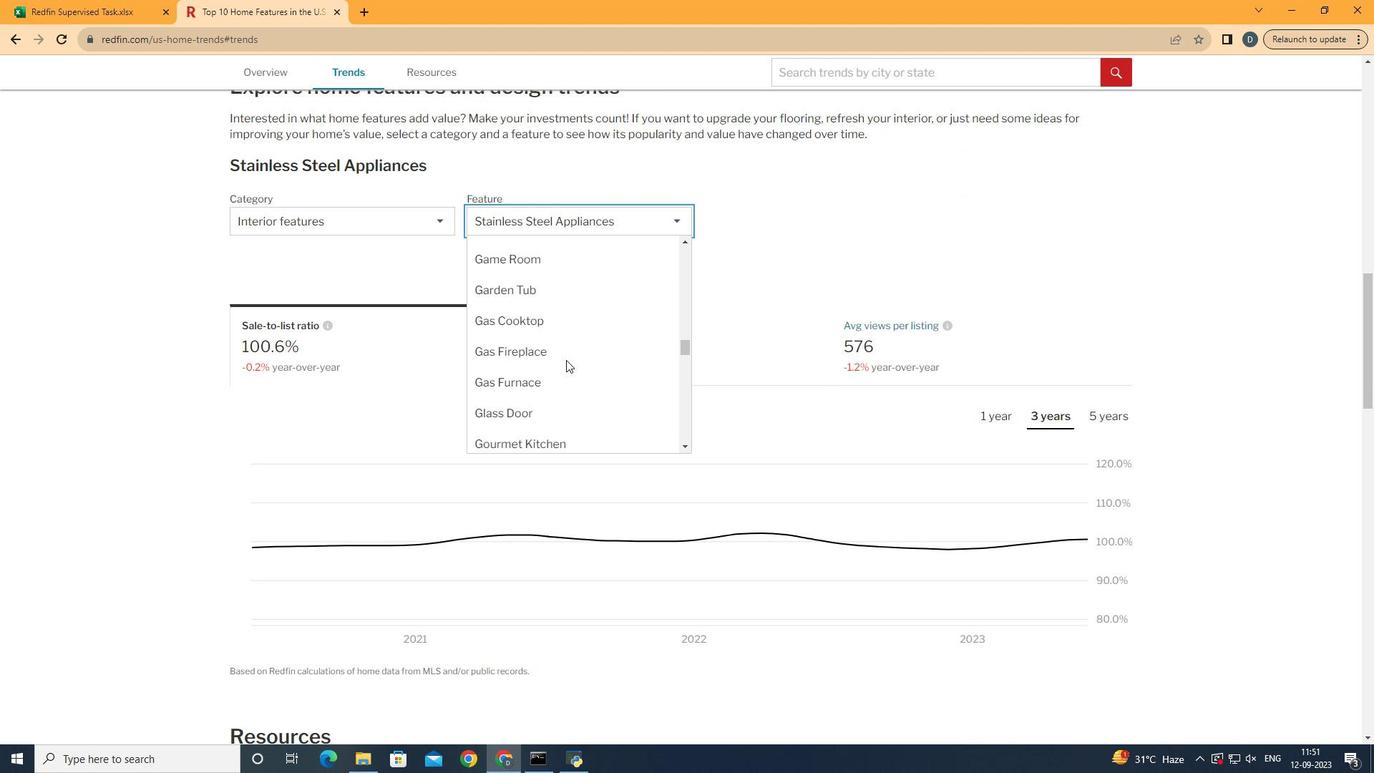
Action: Mouse scrolled (631, 362) with delta (0, 0)
Screenshot: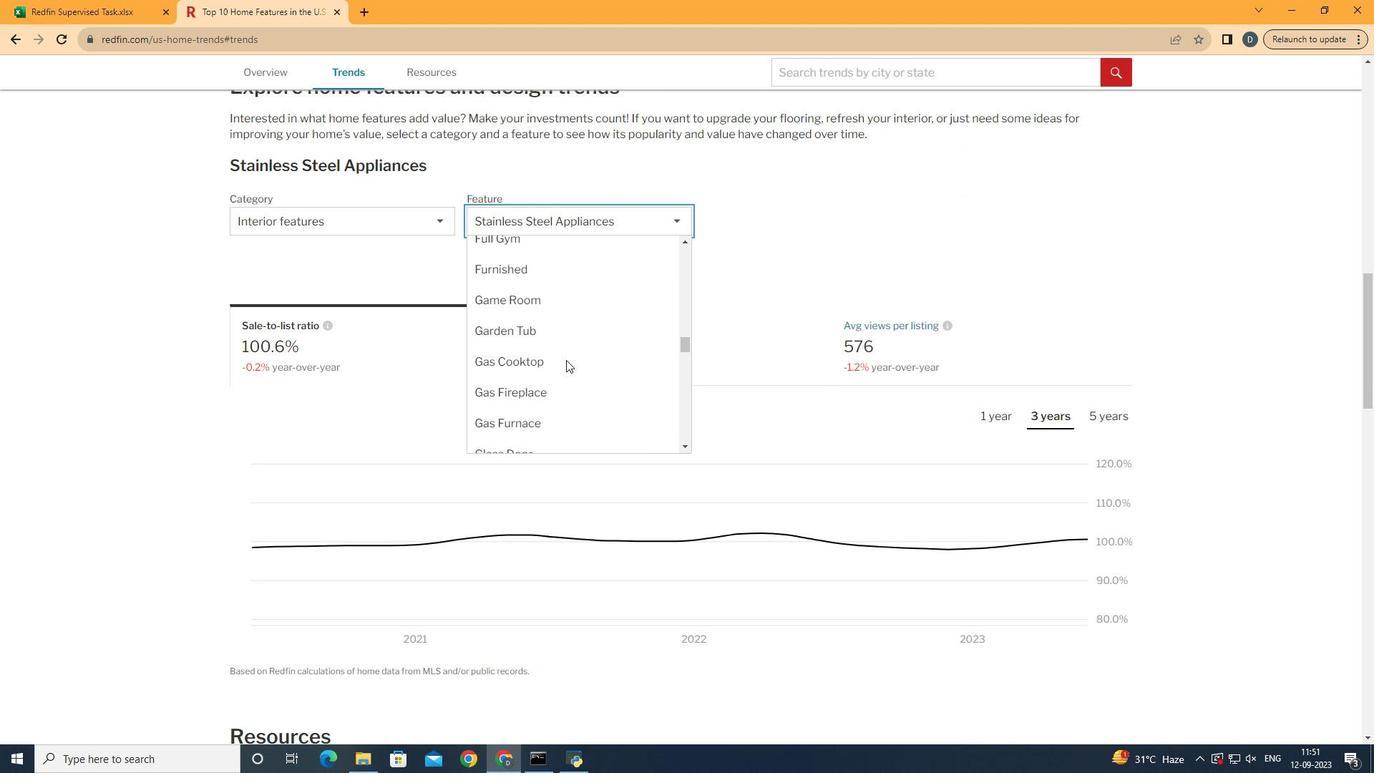 
Action: Mouse scrolled (631, 362) with delta (0, 0)
Screenshot: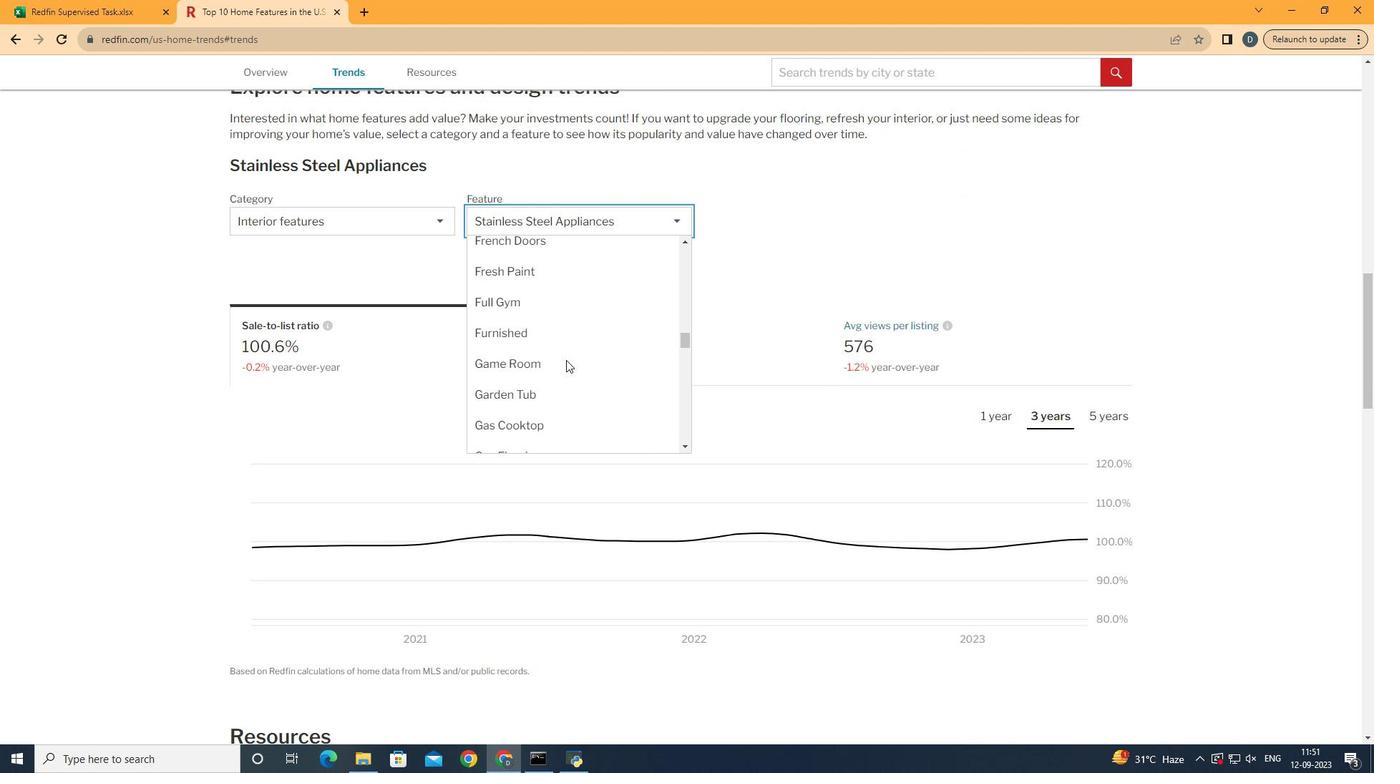 
Action: Mouse moved to (630, 360)
Screenshot: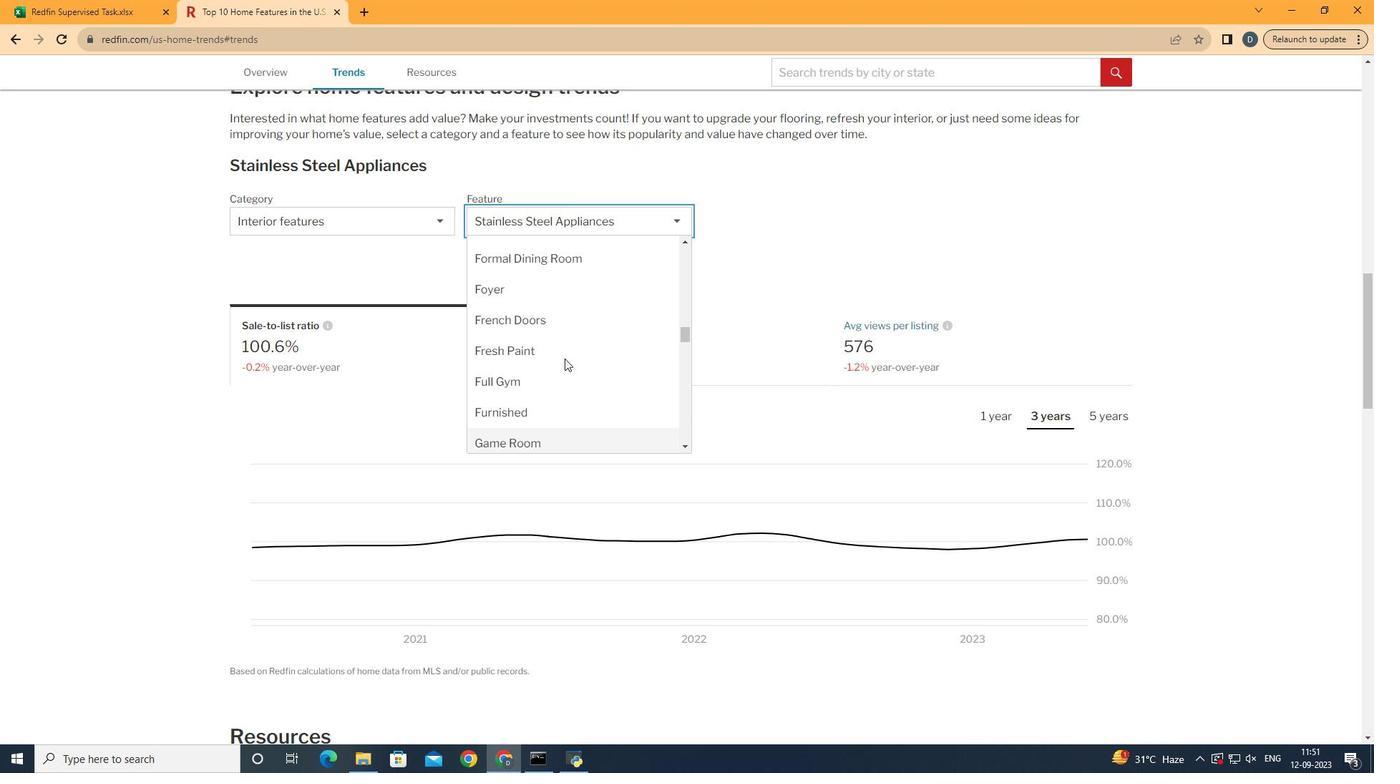 
Action: Mouse scrolled (630, 360) with delta (0, 0)
Screenshot: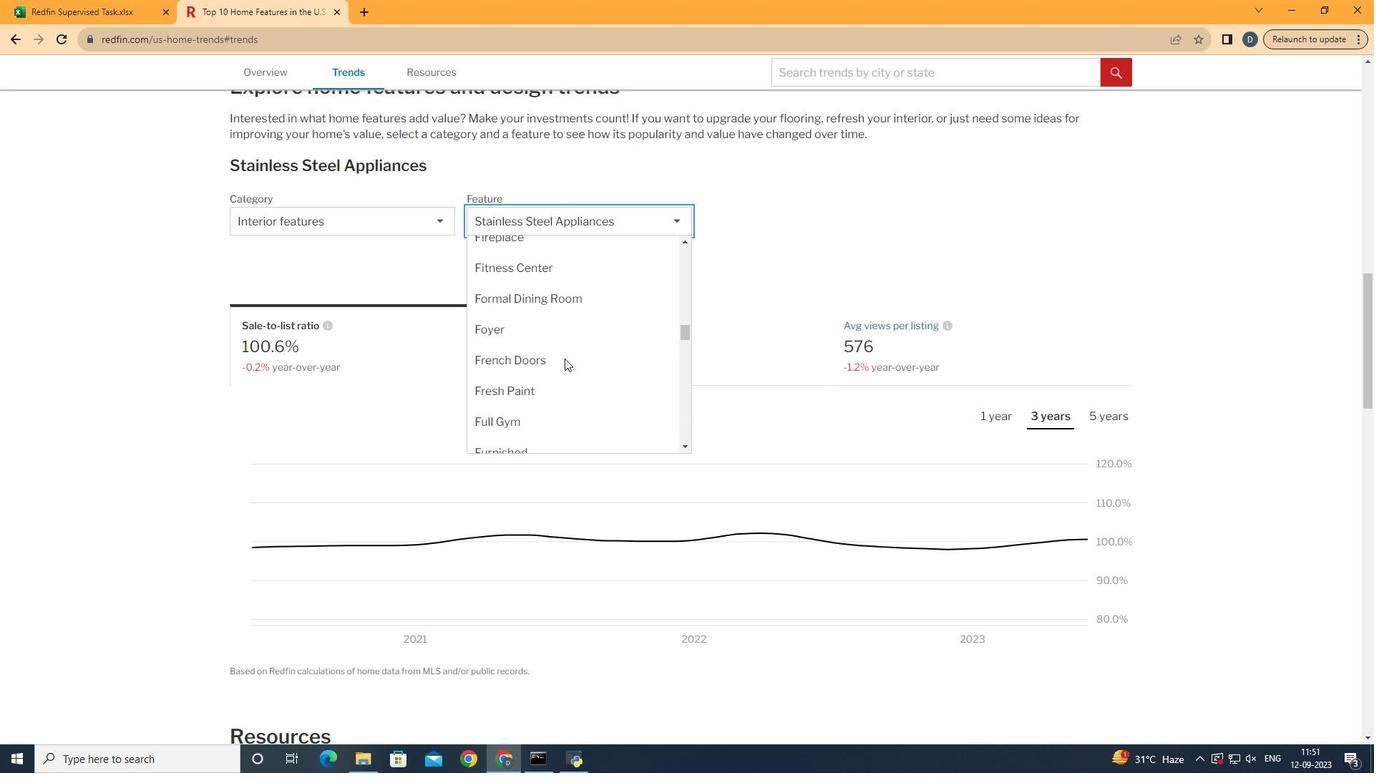 
Action: Mouse scrolled (630, 360) with delta (0, 0)
Screenshot: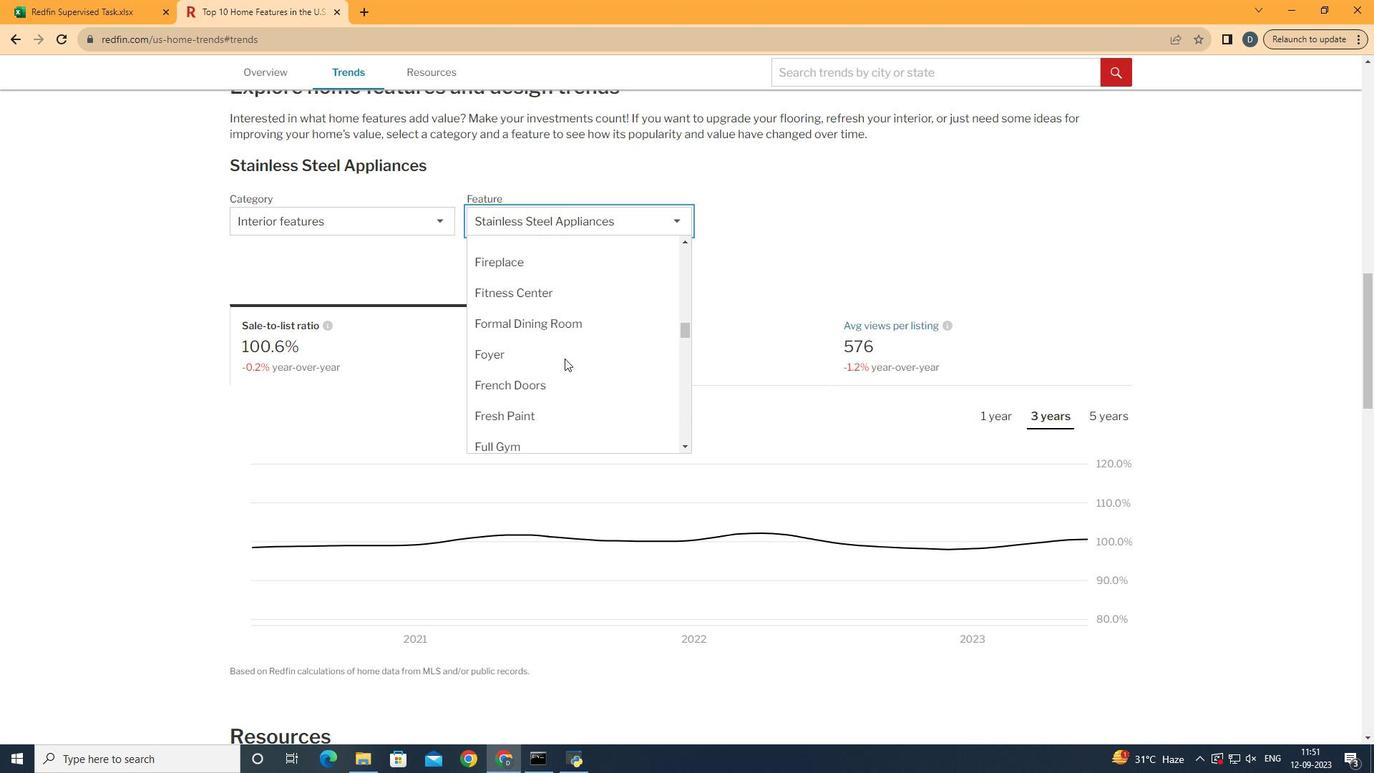 
Action: Mouse scrolled (630, 360) with delta (0, 0)
Screenshot: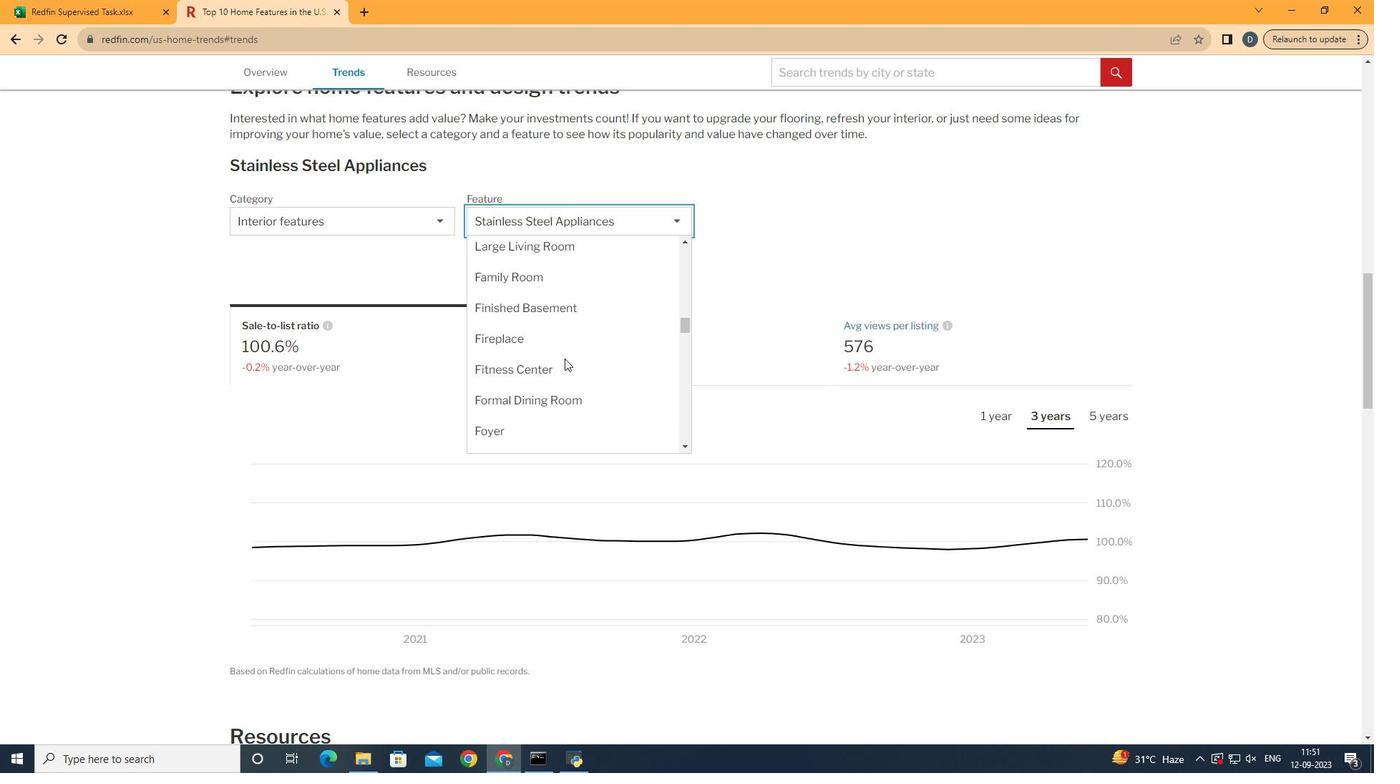 
Action: Mouse scrolled (630, 360) with delta (0, 0)
Screenshot: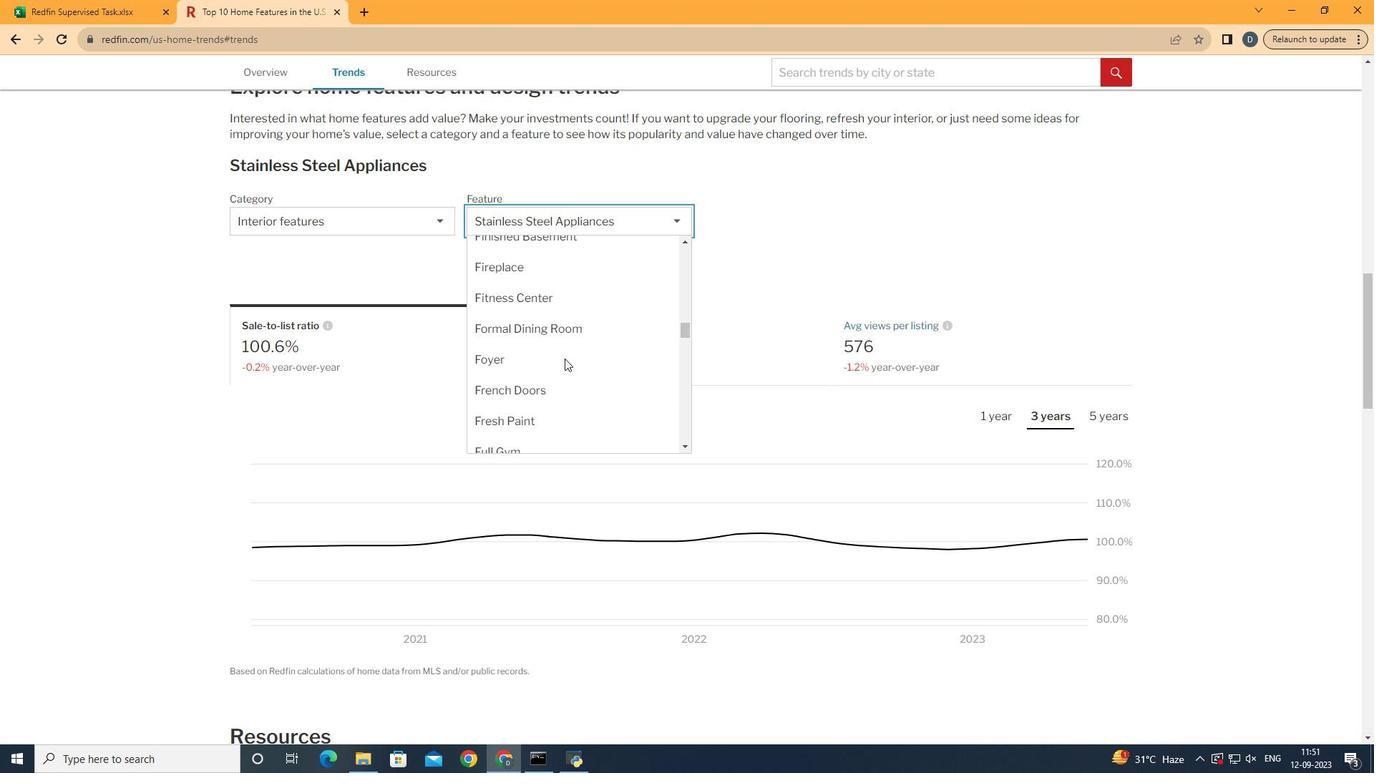 
Action: Mouse scrolled (630, 360) with delta (0, 0)
Screenshot: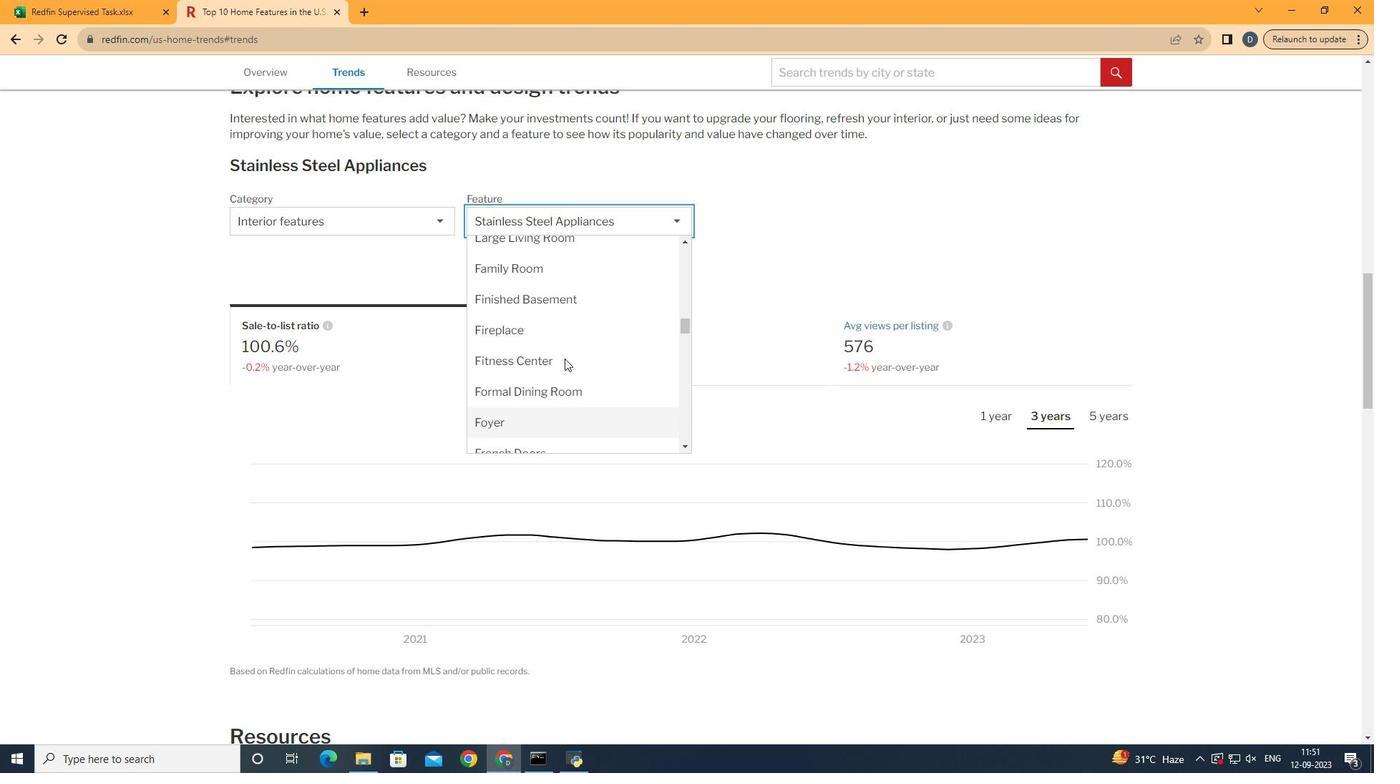 
Action: Mouse scrolled (630, 360) with delta (0, 0)
Screenshot: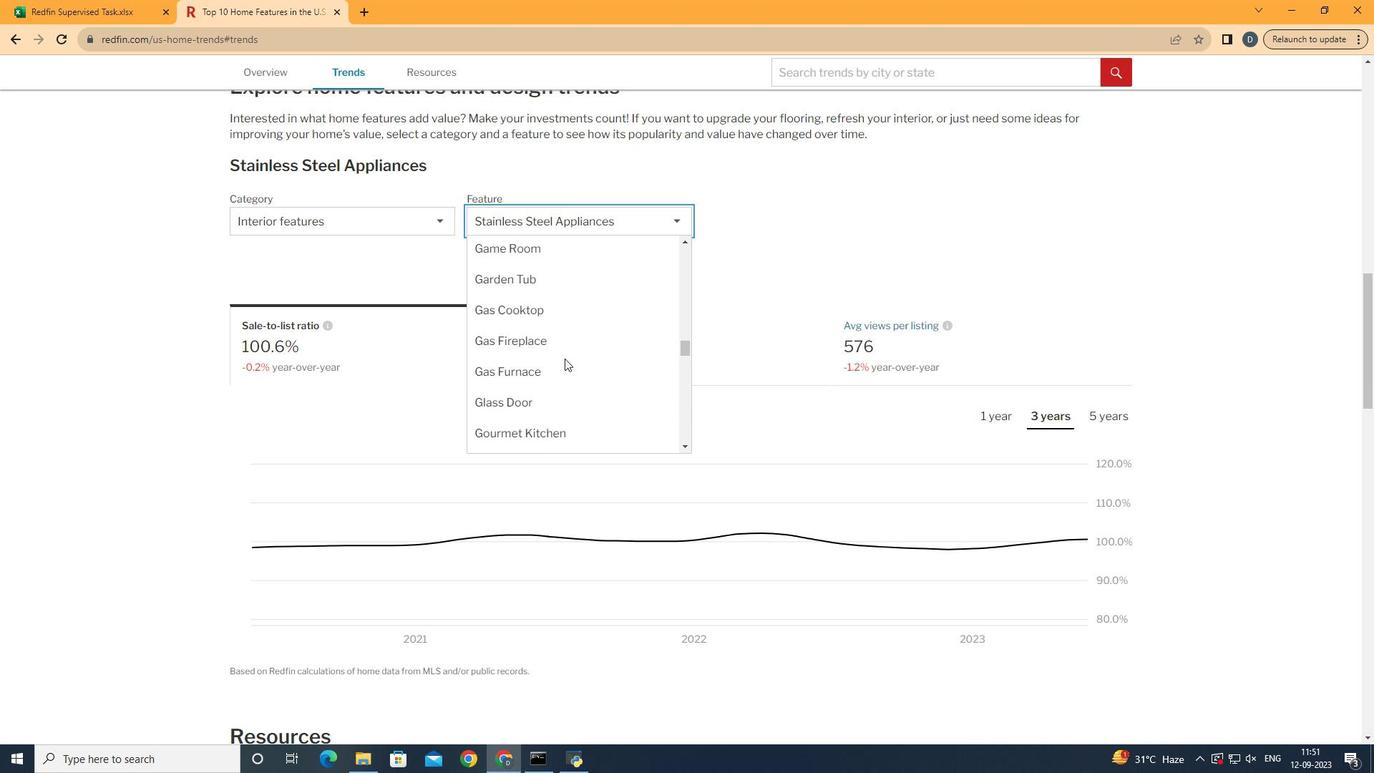 
Action: Mouse scrolled (630, 360) with delta (0, 0)
Screenshot: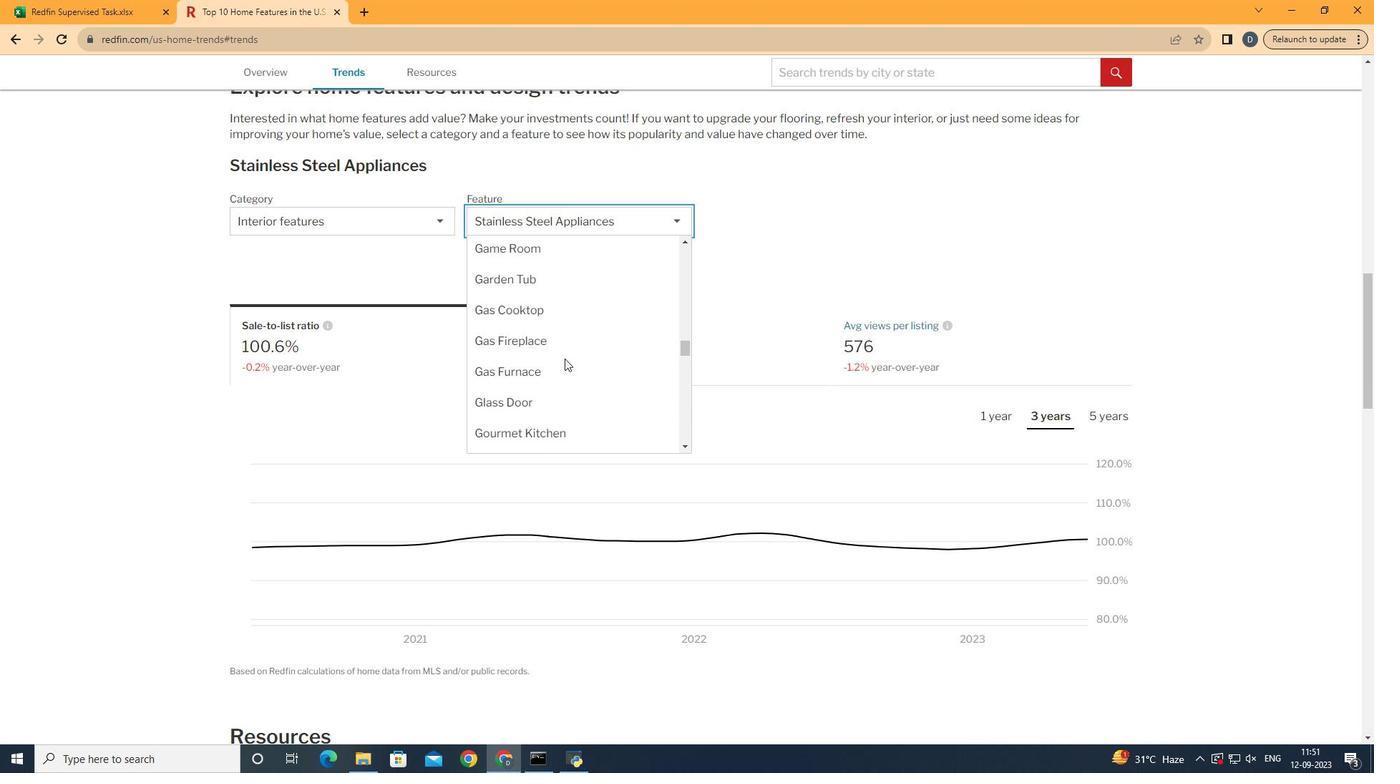 
Action: Mouse scrolled (630, 360) with delta (0, 0)
Screenshot: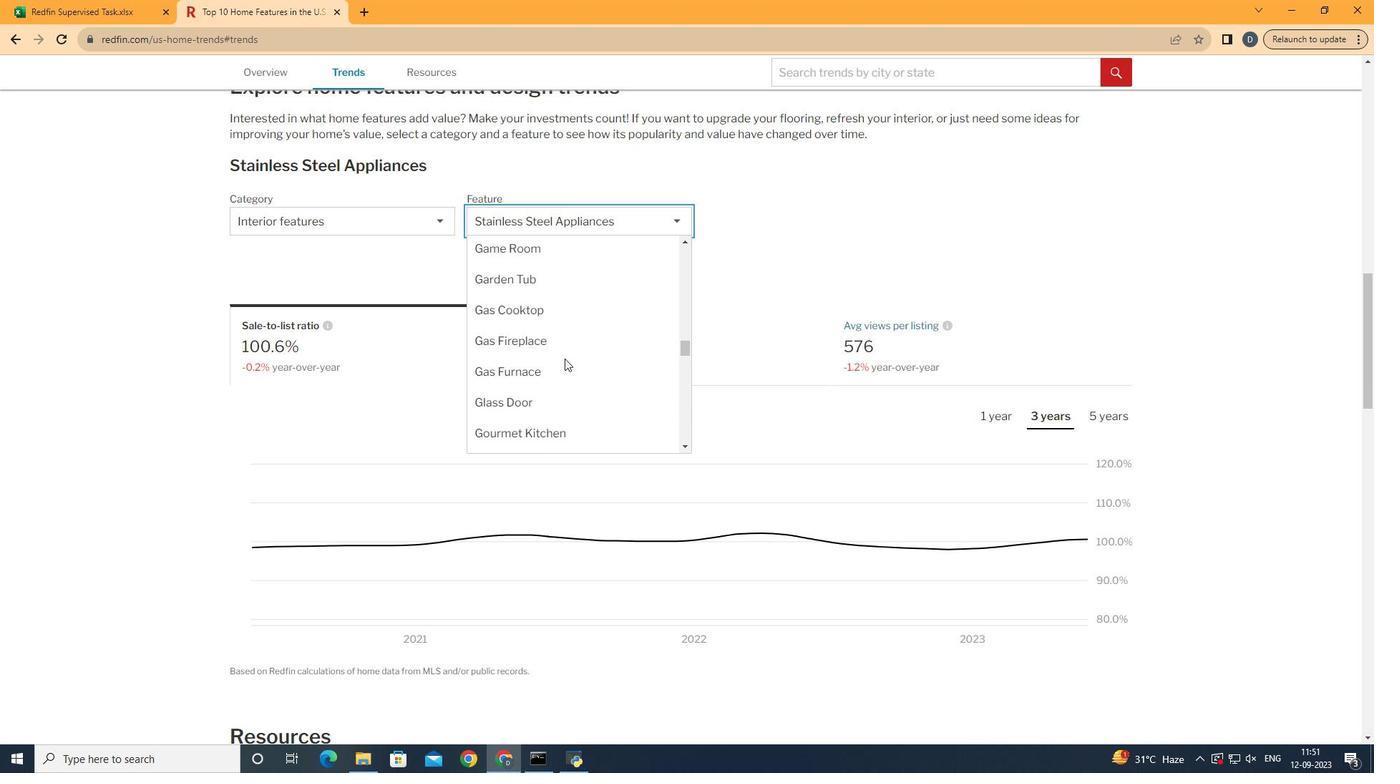 
Action: Mouse scrolled (630, 360) with delta (0, 0)
Screenshot: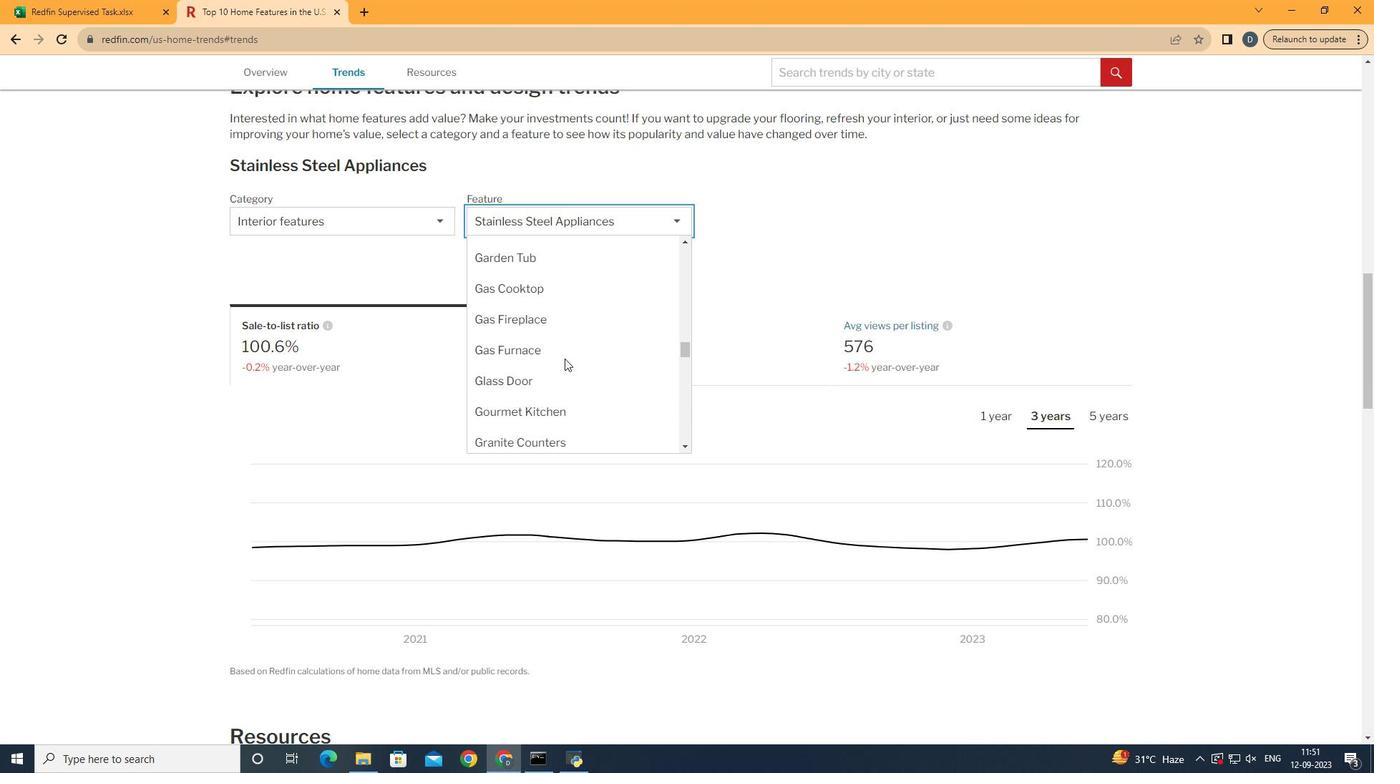 
Action: Mouse scrolled (630, 360) with delta (0, 0)
Screenshot: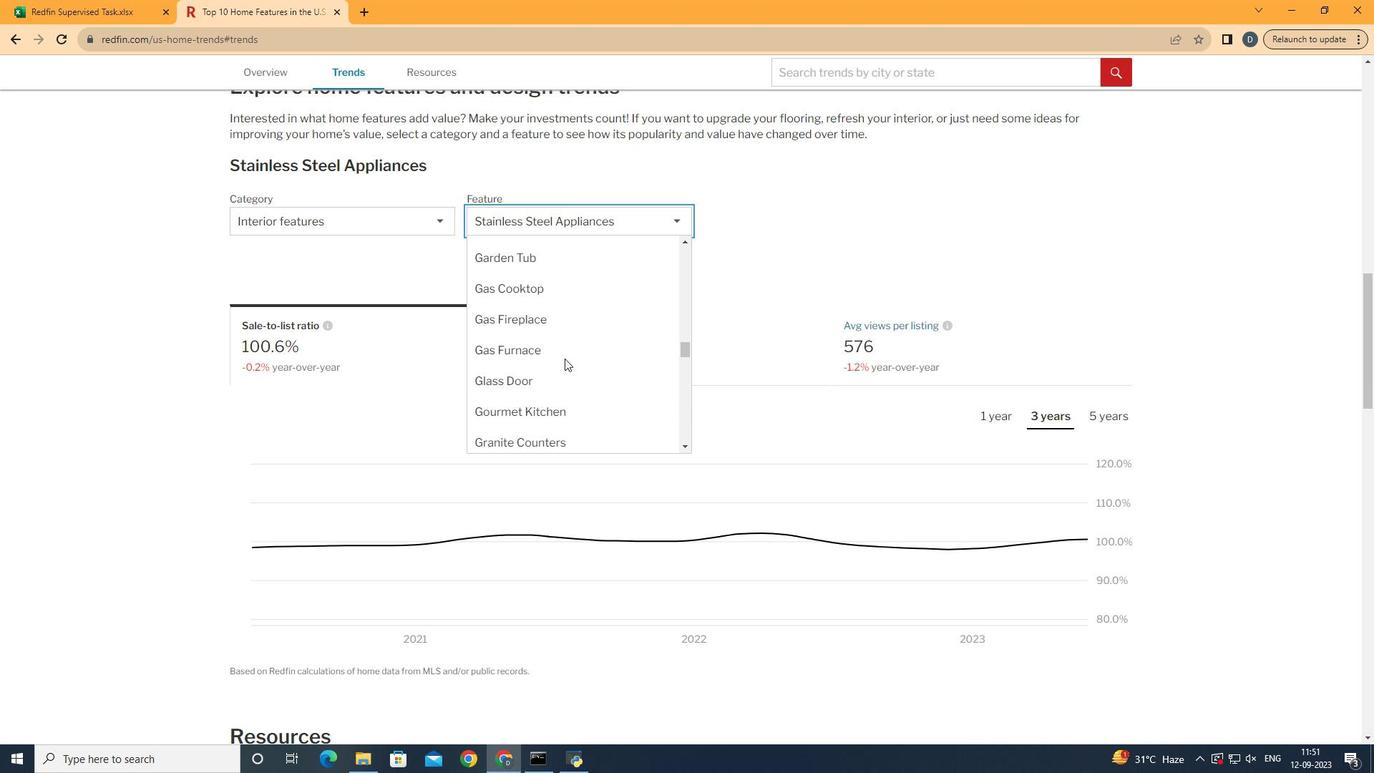 
Action: Mouse moved to (661, 327)
Screenshot: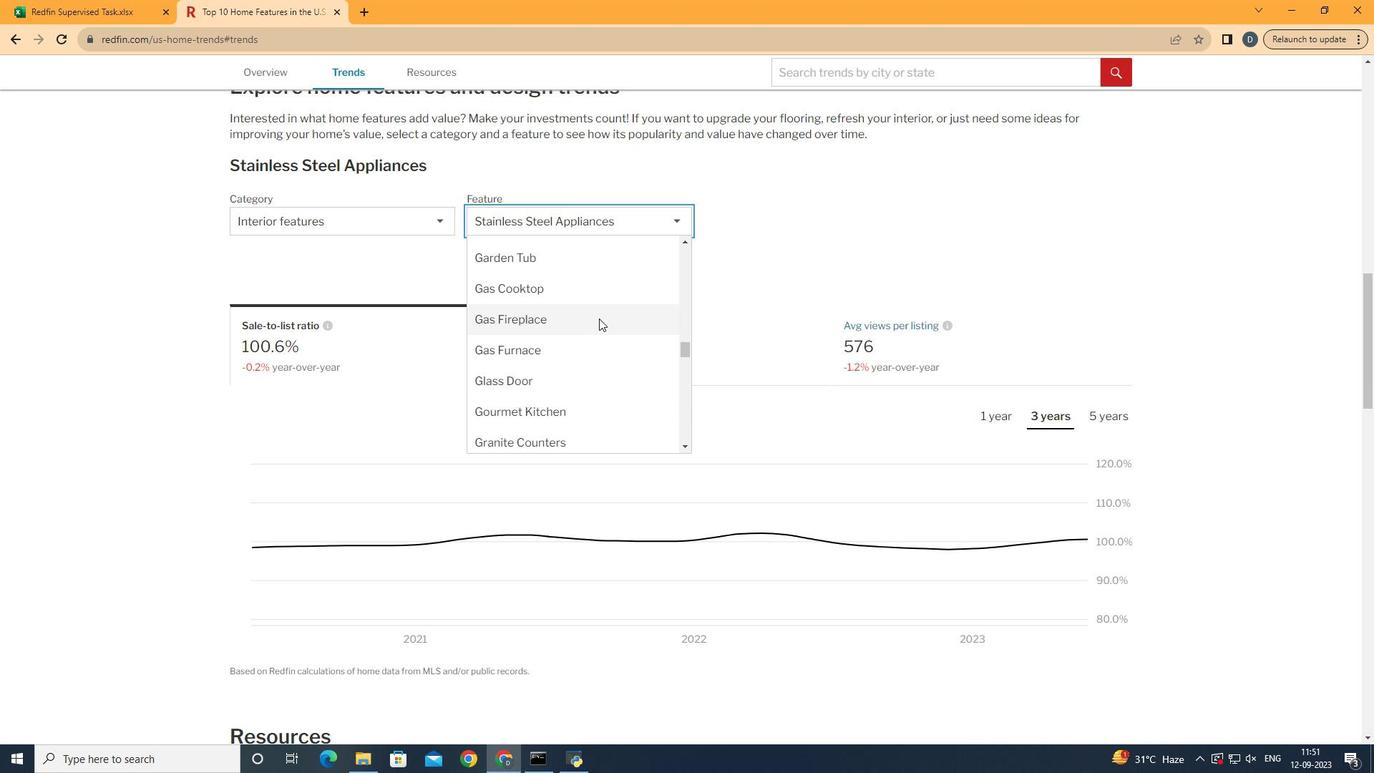 
Action: Mouse pressed left at (661, 327)
Screenshot: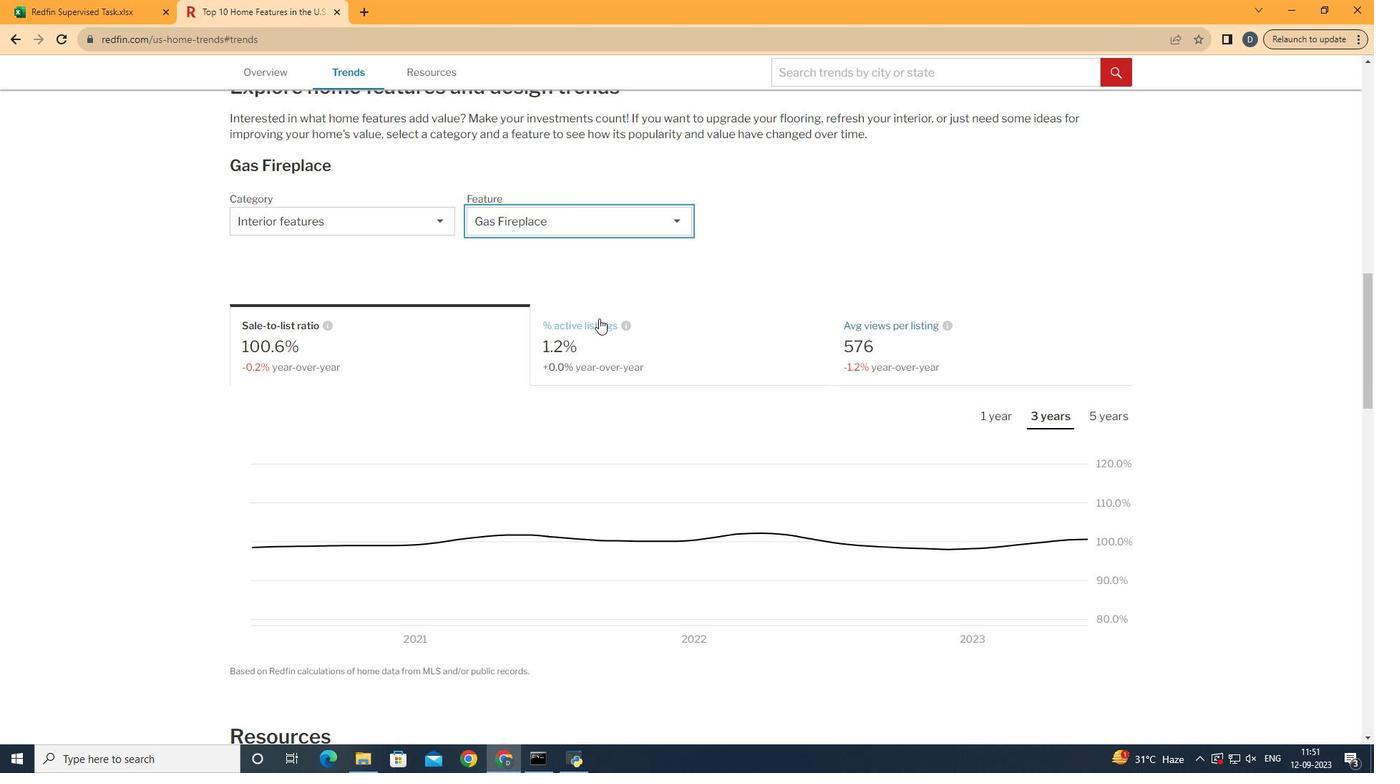 
Action: Mouse moved to (1034, 357)
Screenshot: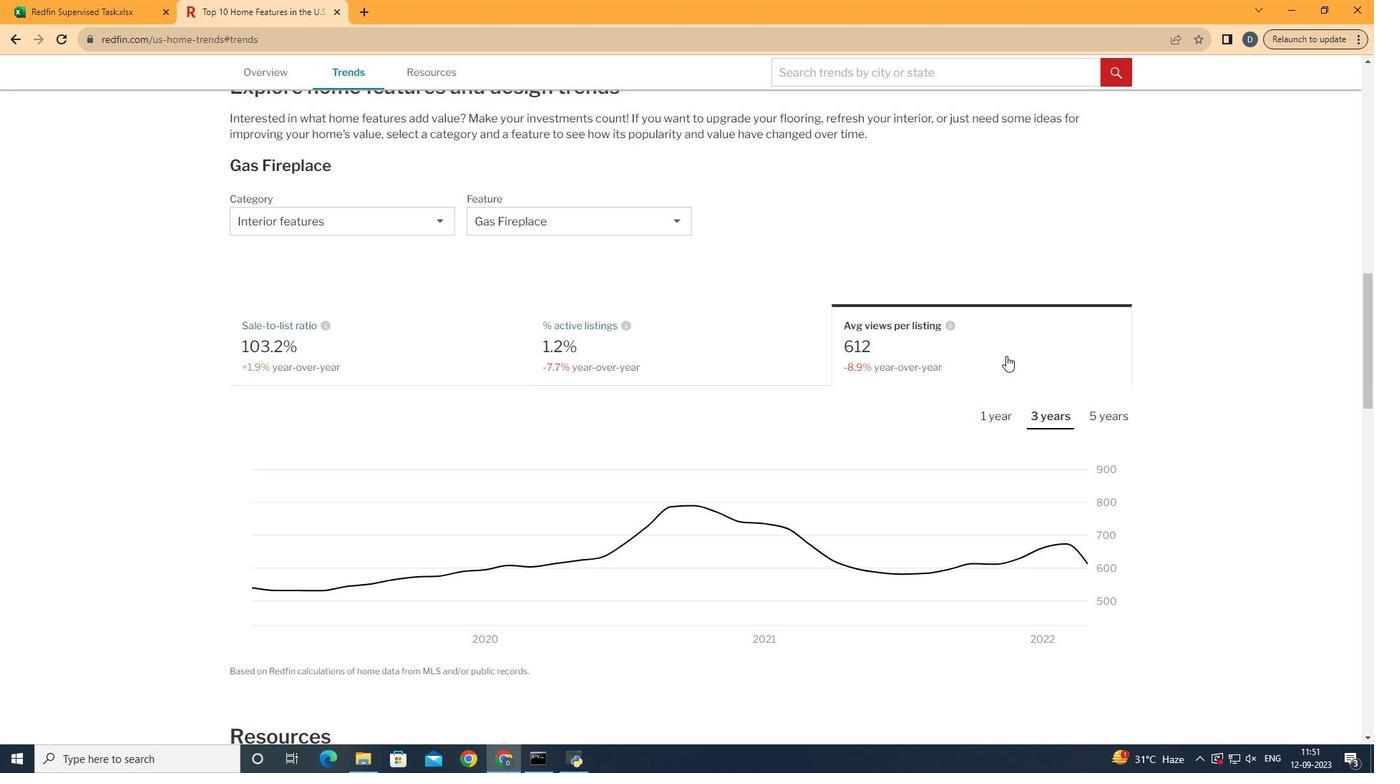 
Action: Mouse pressed left at (1034, 357)
Screenshot: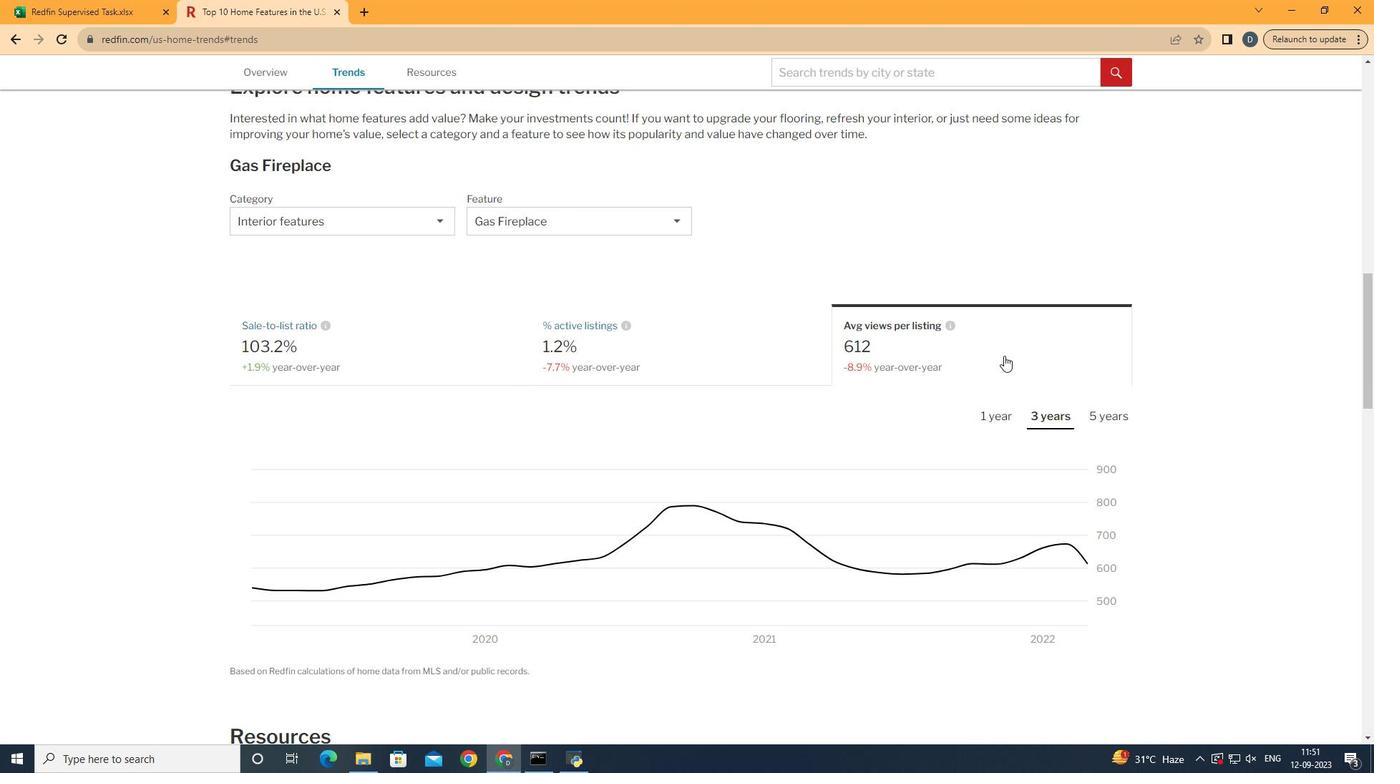 
Action: Mouse moved to (1074, 401)
Screenshot: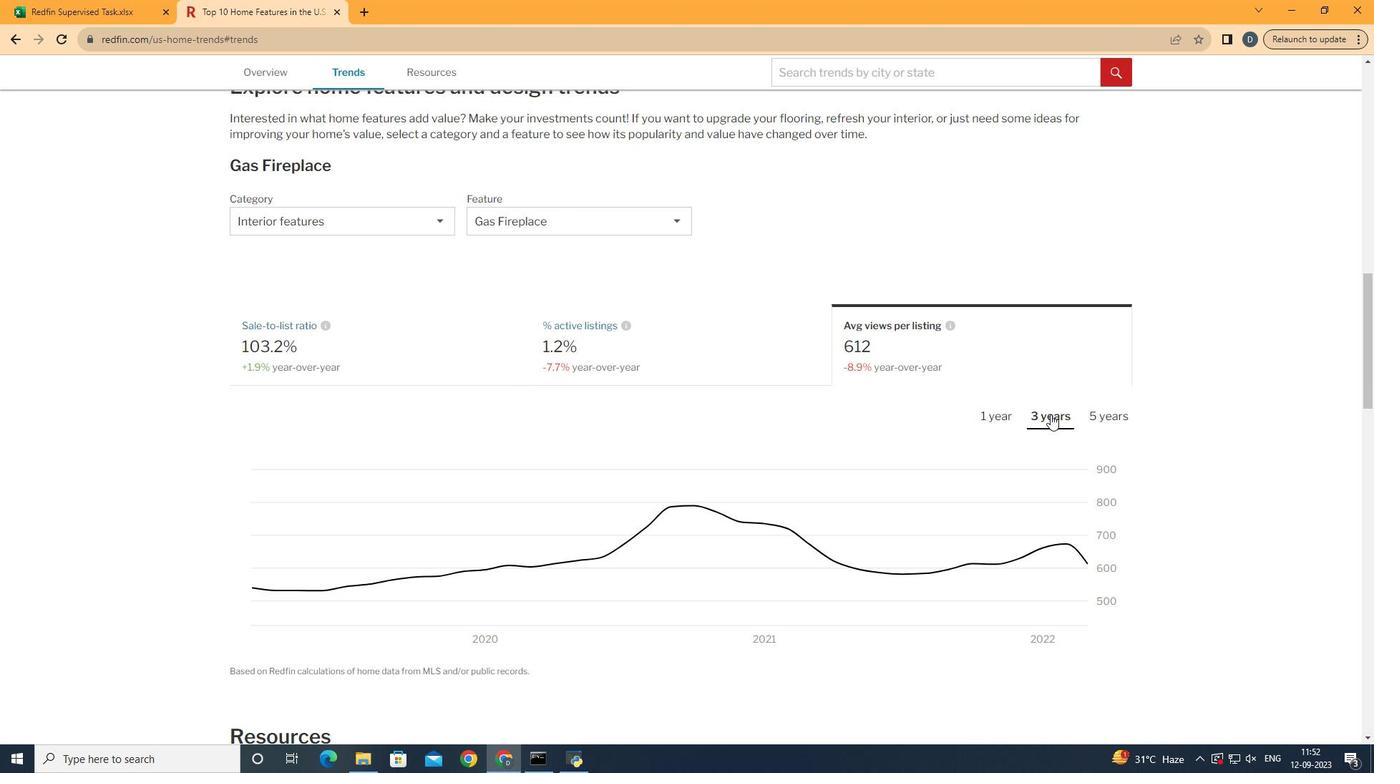 
Action: Mouse pressed left at (1074, 401)
Screenshot: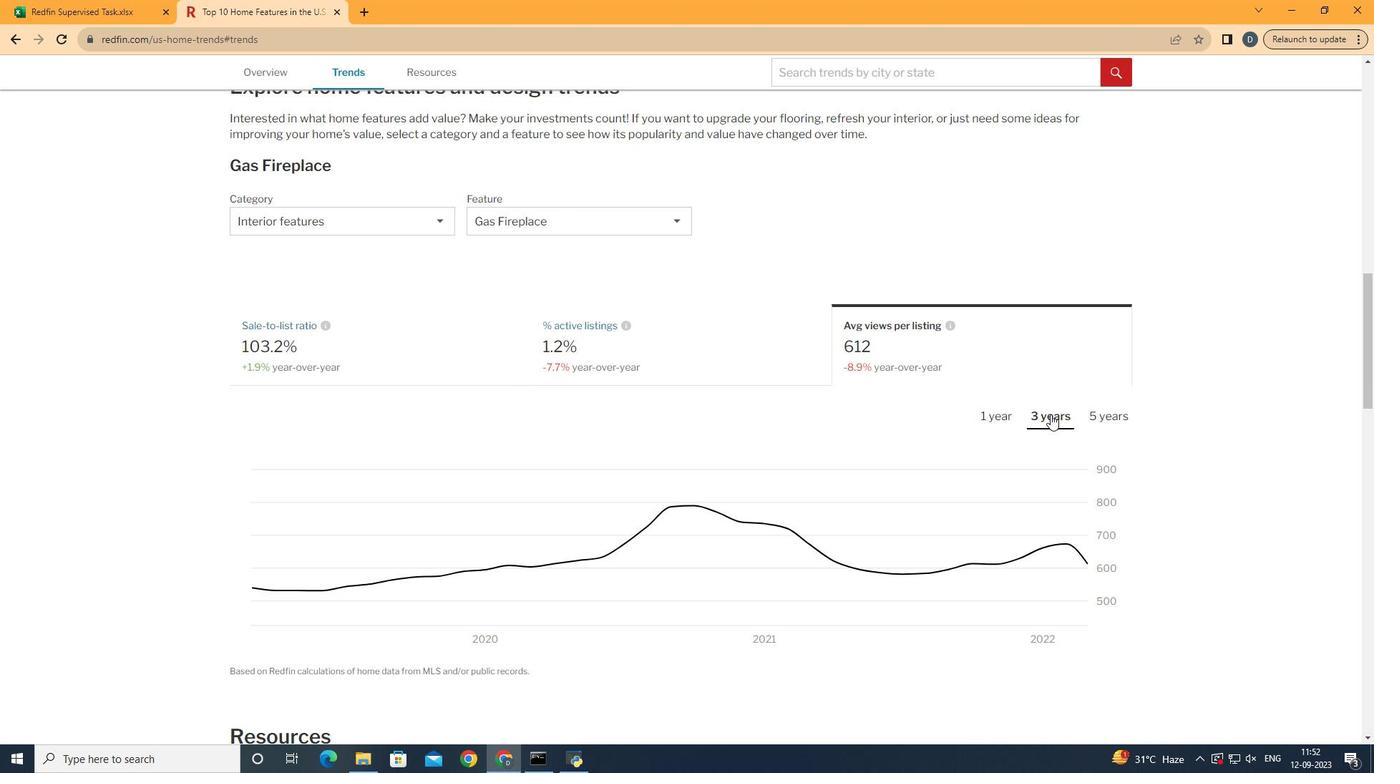 
Action: Mouse moved to (1073, 408)
Screenshot: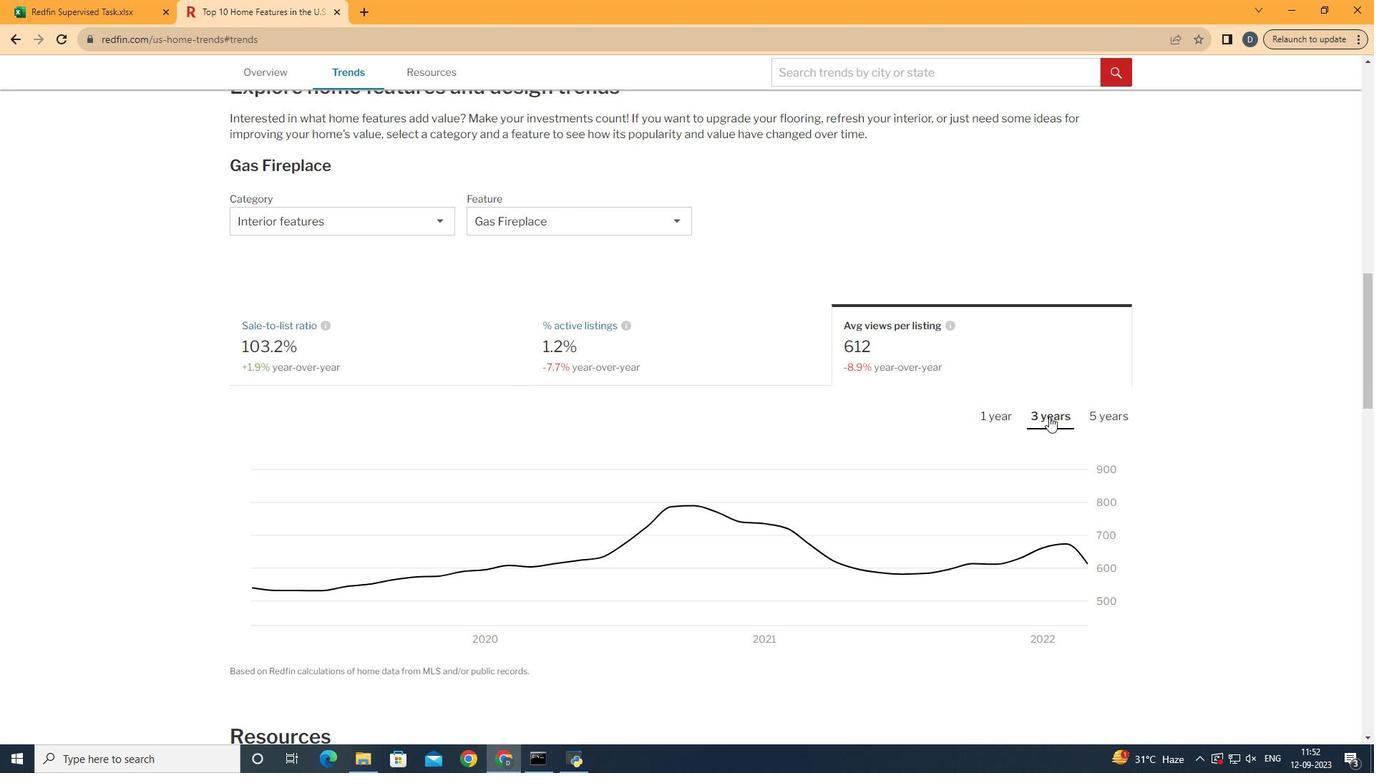 
Action: Mouse pressed left at (1073, 408)
Screenshot: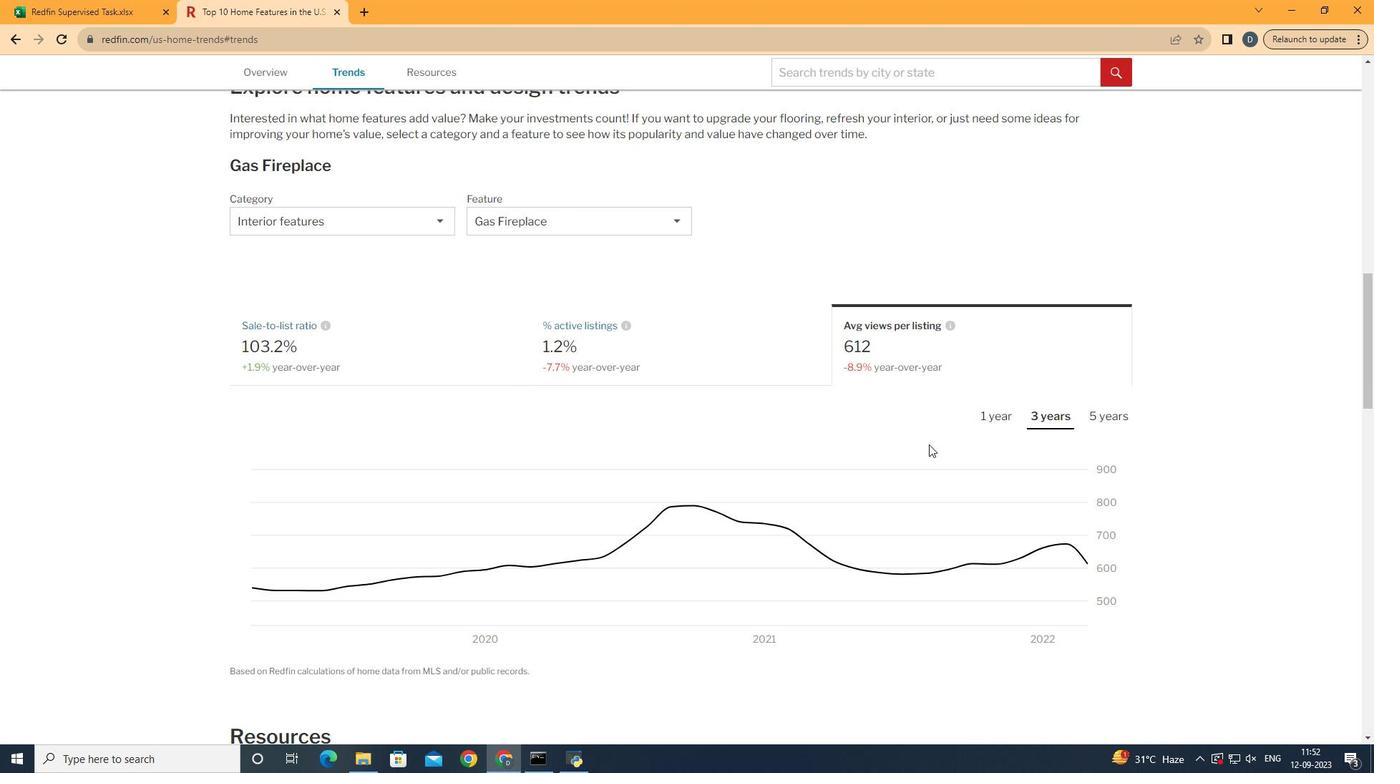 
Action: Mouse moved to (1144, 523)
Screenshot: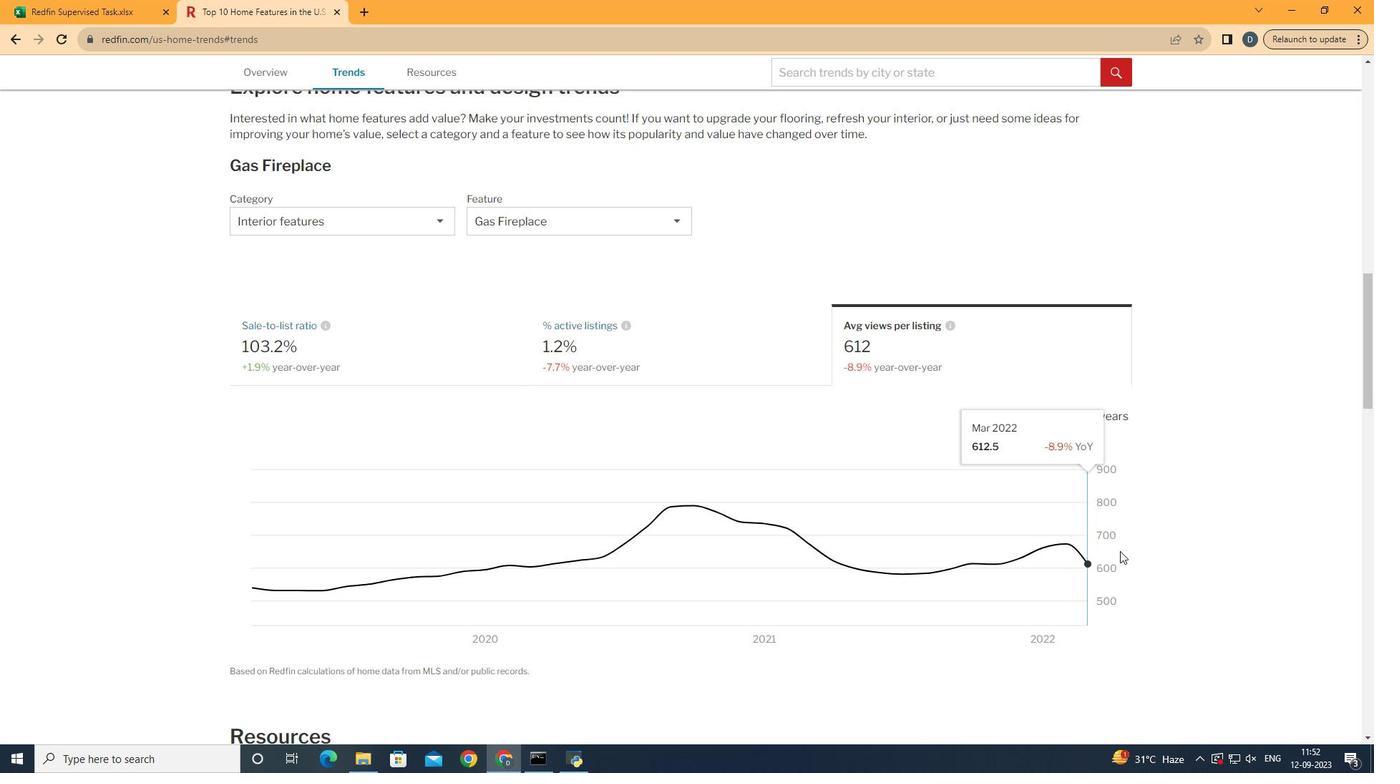 
